 Task: Look for space in Nogales, Mexico from 2nd June, 2023 to 6th June, 2023 for 1 adult in price range Rs.10000 to Rs.13000. Place can be private room with 1  bedroom having 1 bed and 1 bathroom. Property type can be house, flat, guest house, hotel. Booking option can be shelf check-in. Required host language is English.
Action: Mouse moved to (502, 120)
Screenshot: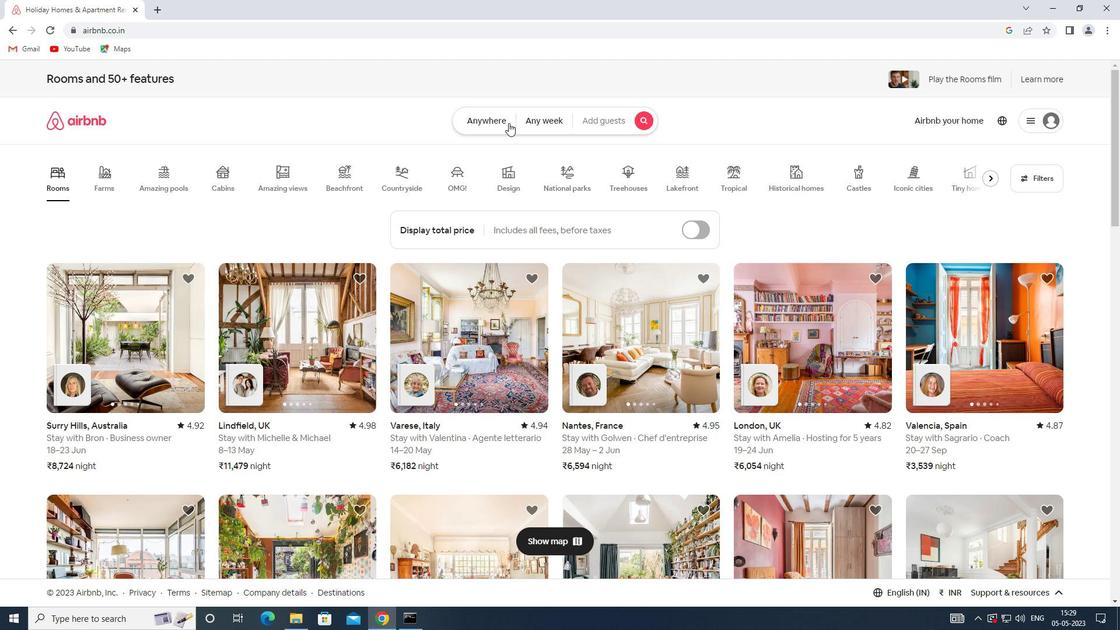 
Action: Mouse pressed left at (502, 120)
Screenshot: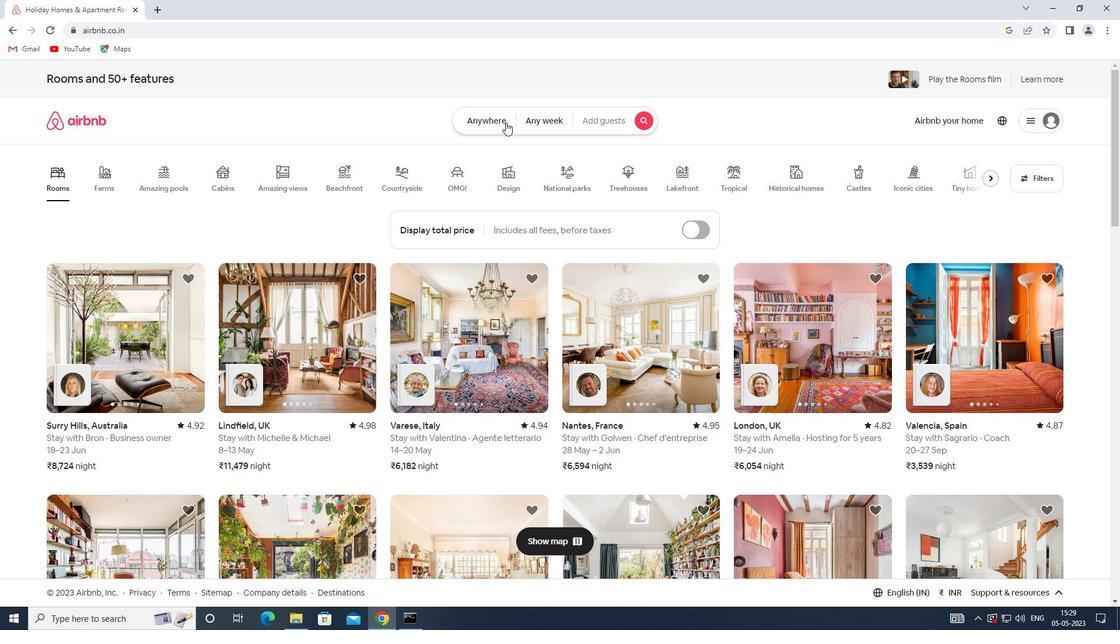 
Action: Mouse moved to (436, 161)
Screenshot: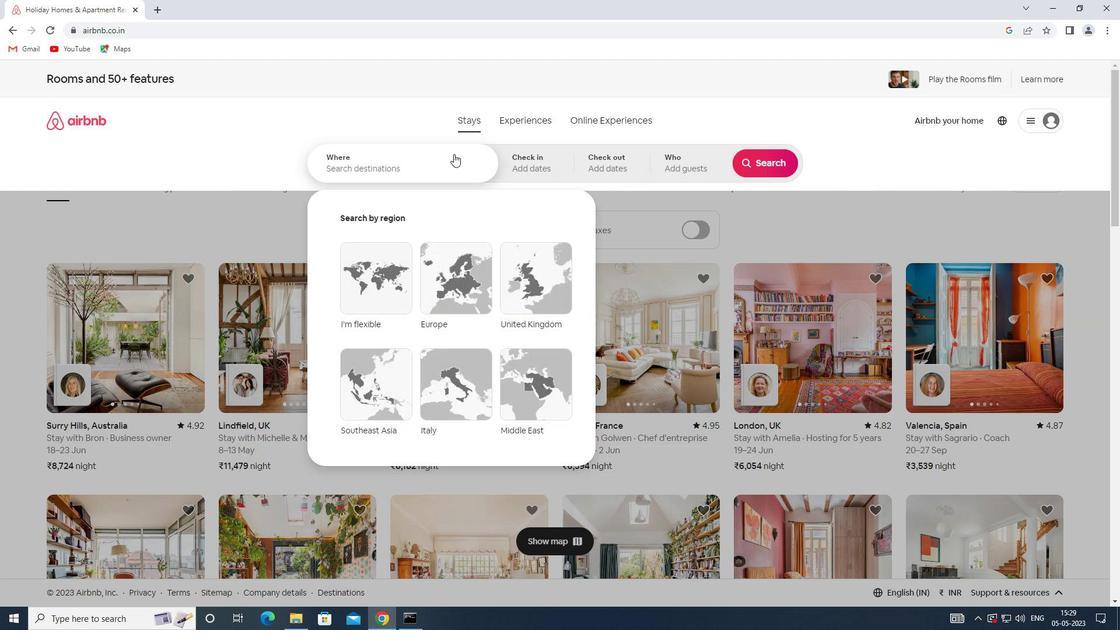 
Action: Mouse pressed left at (436, 161)
Screenshot: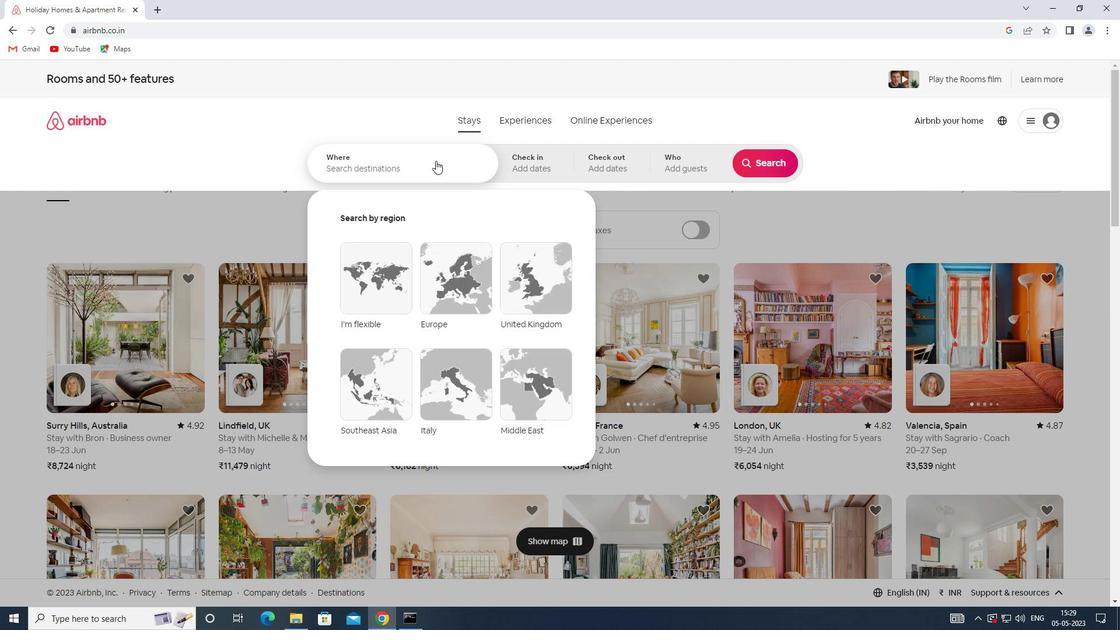 
Action: Key pressed <Key.shift>ctrl+NOGALES,<Key.shift>MEXICO
Screenshot: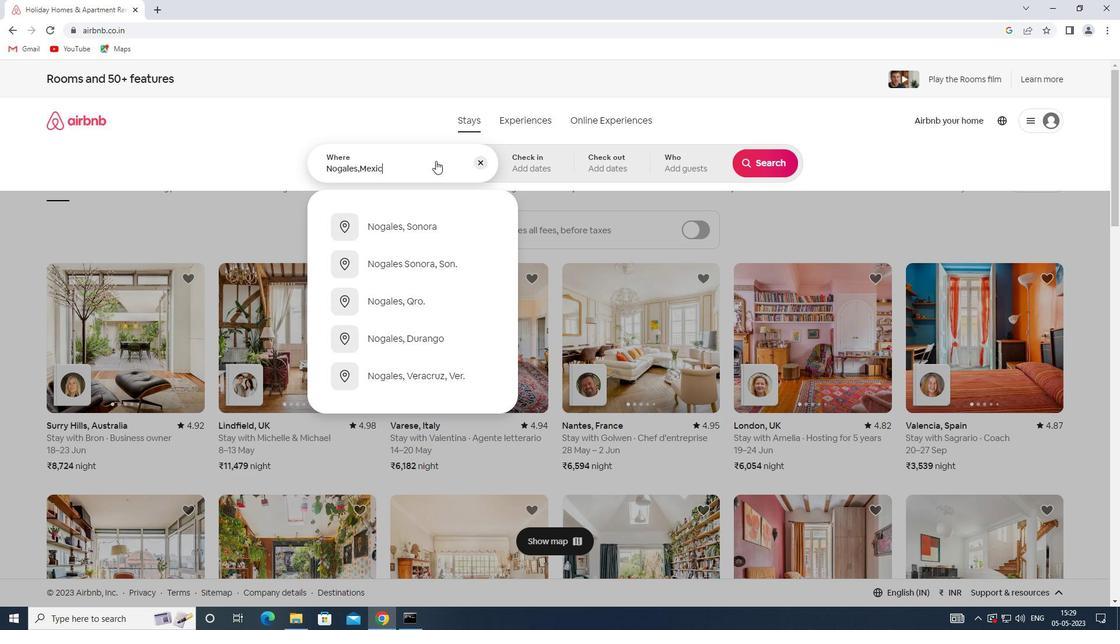 
Action: Mouse moved to (539, 166)
Screenshot: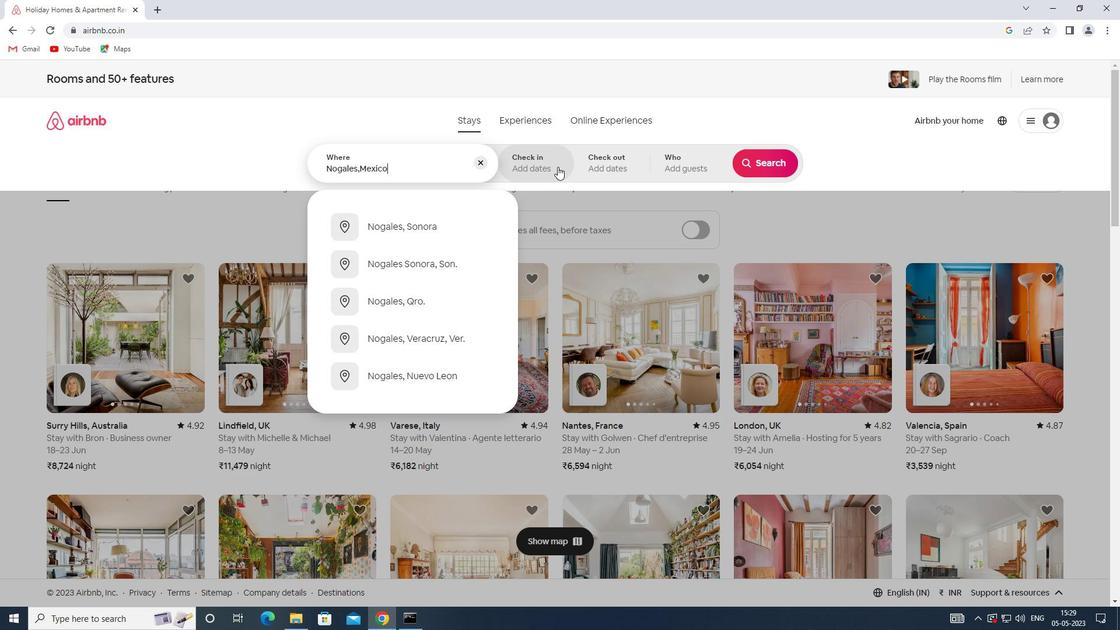 
Action: Mouse pressed left at (539, 166)
Screenshot: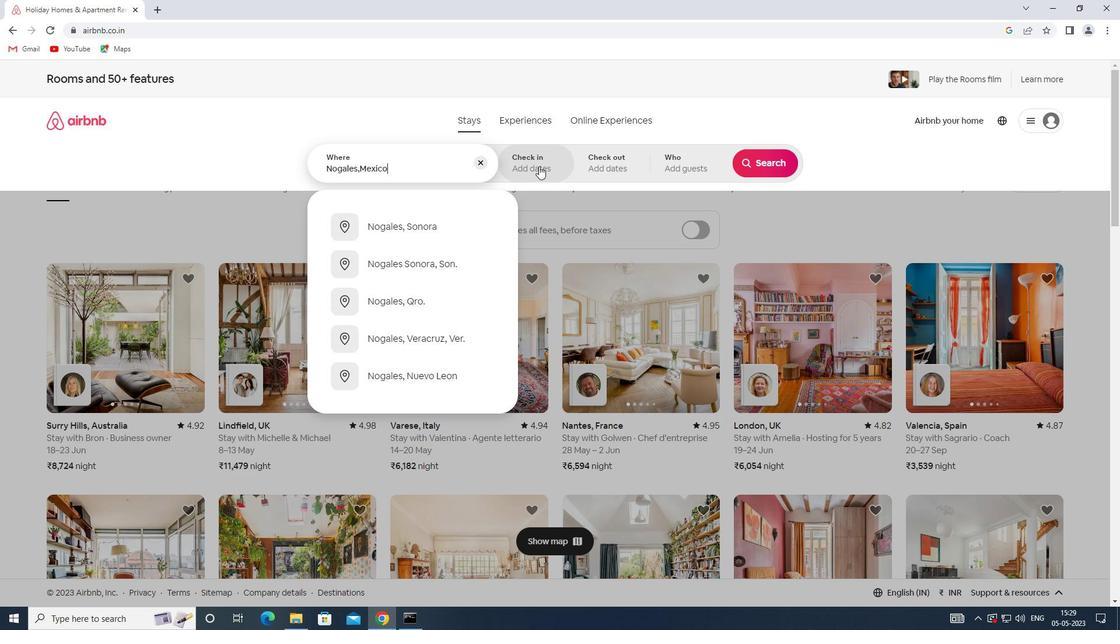
Action: Mouse moved to (727, 300)
Screenshot: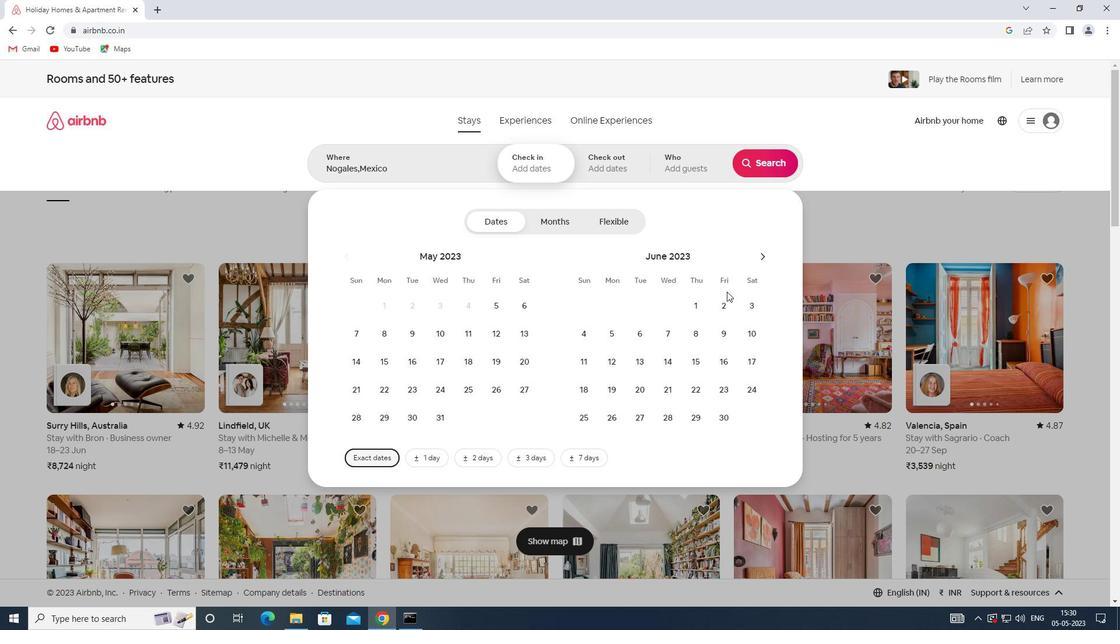 
Action: Mouse pressed left at (727, 300)
Screenshot: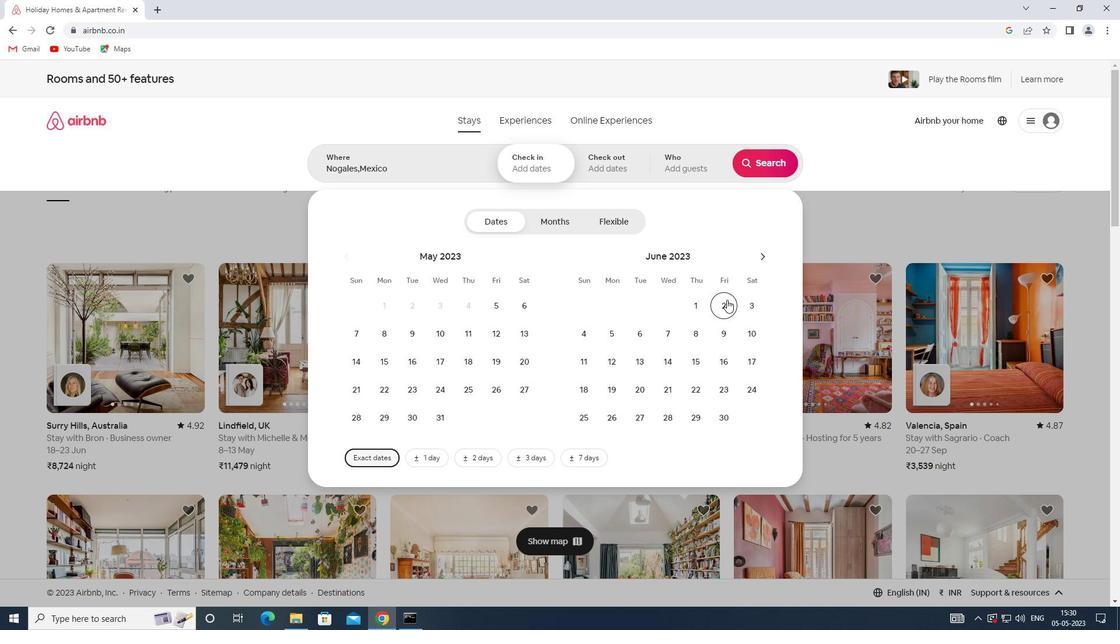 
Action: Mouse moved to (647, 326)
Screenshot: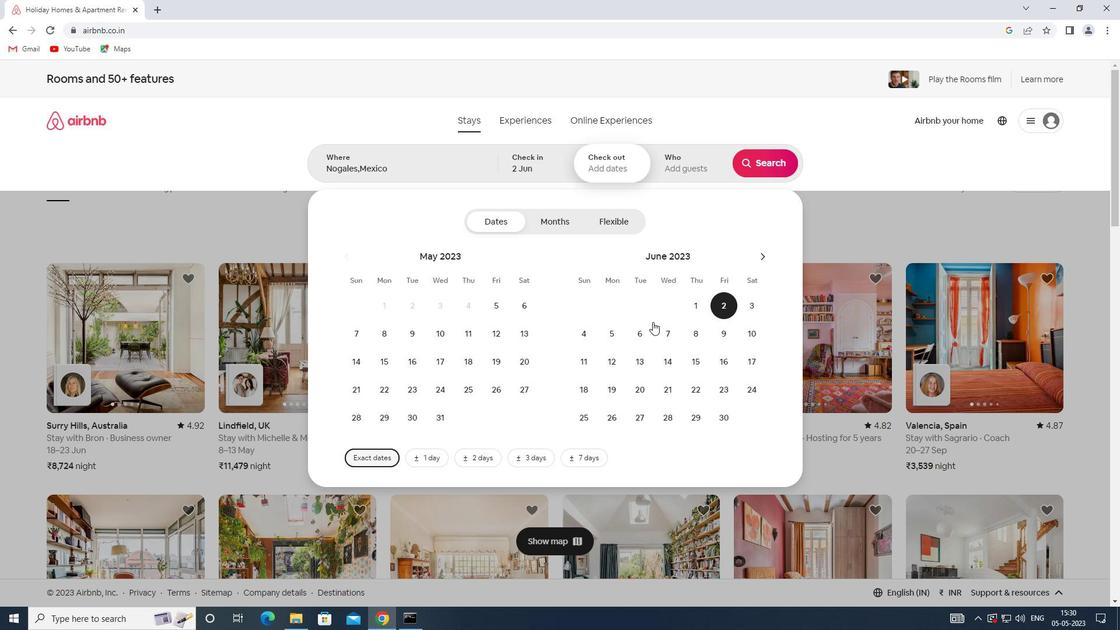 
Action: Mouse pressed left at (647, 326)
Screenshot: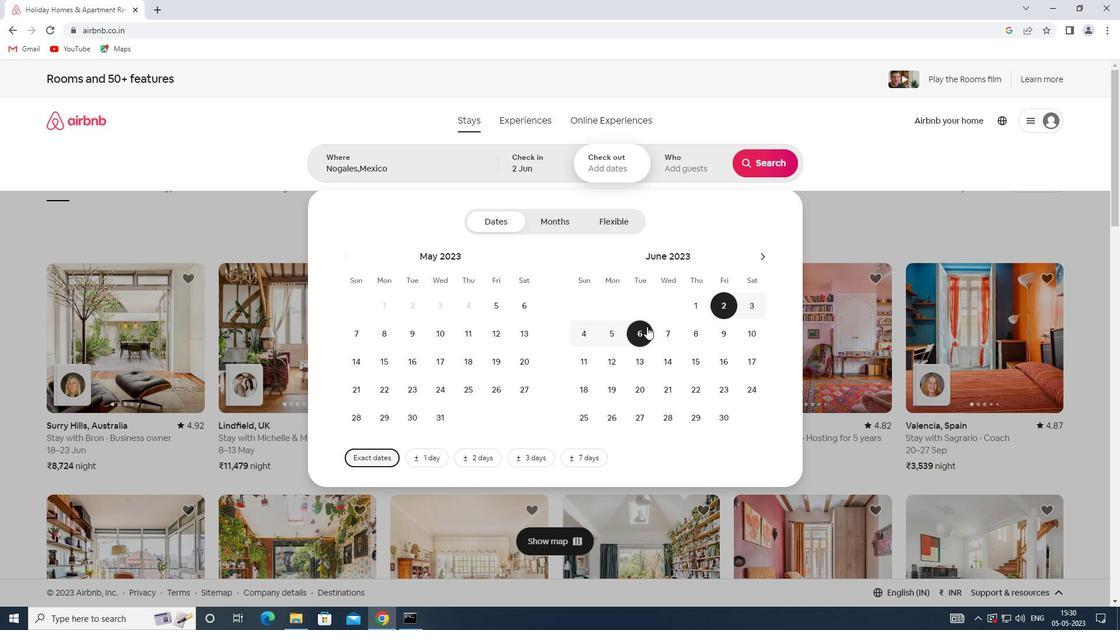 
Action: Mouse moved to (677, 166)
Screenshot: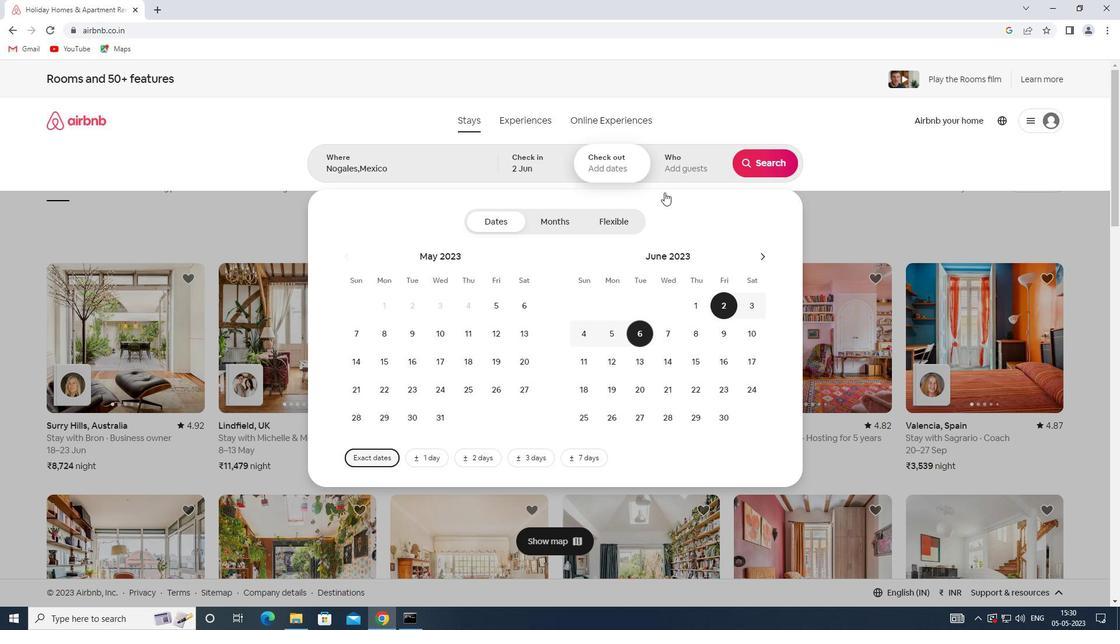 
Action: Mouse pressed left at (677, 166)
Screenshot: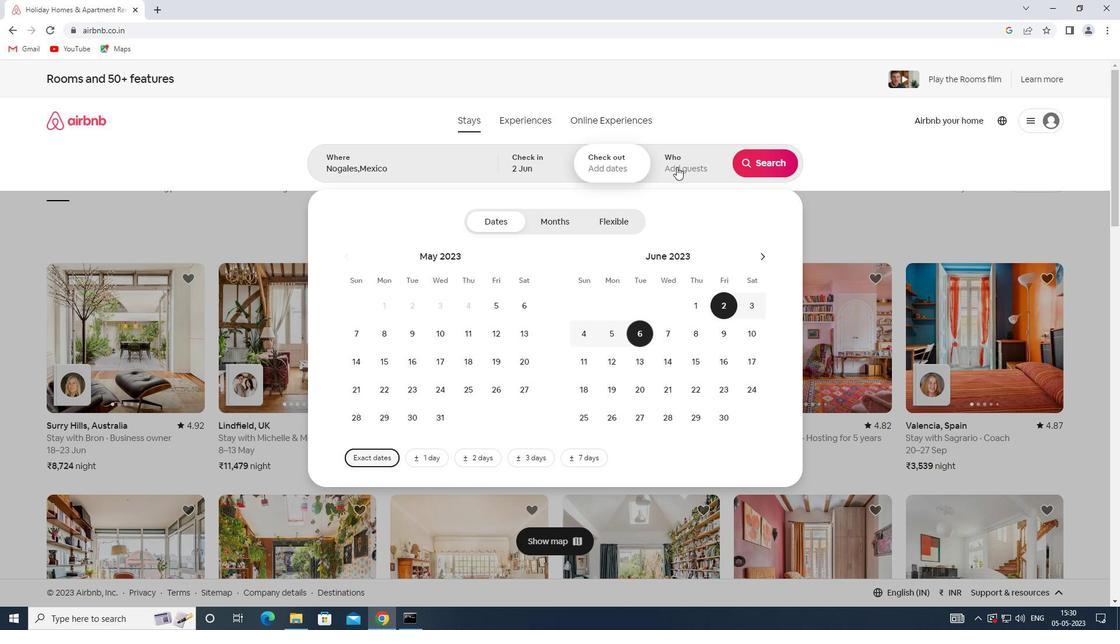 
Action: Mouse moved to (771, 223)
Screenshot: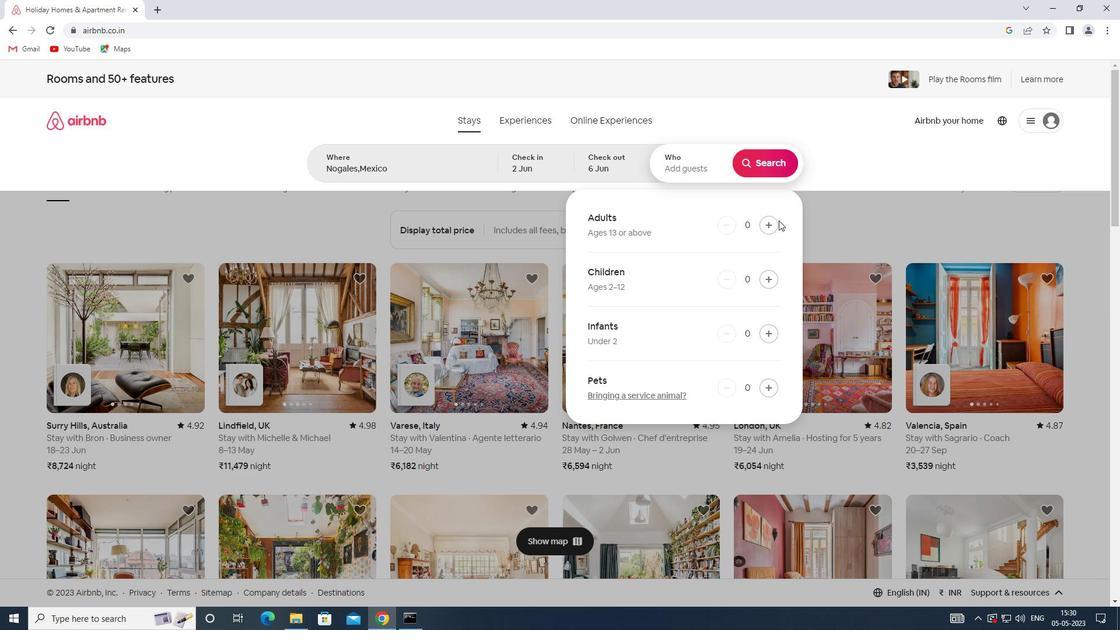 
Action: Mouse pressed left at (771, 223)
Screenshot: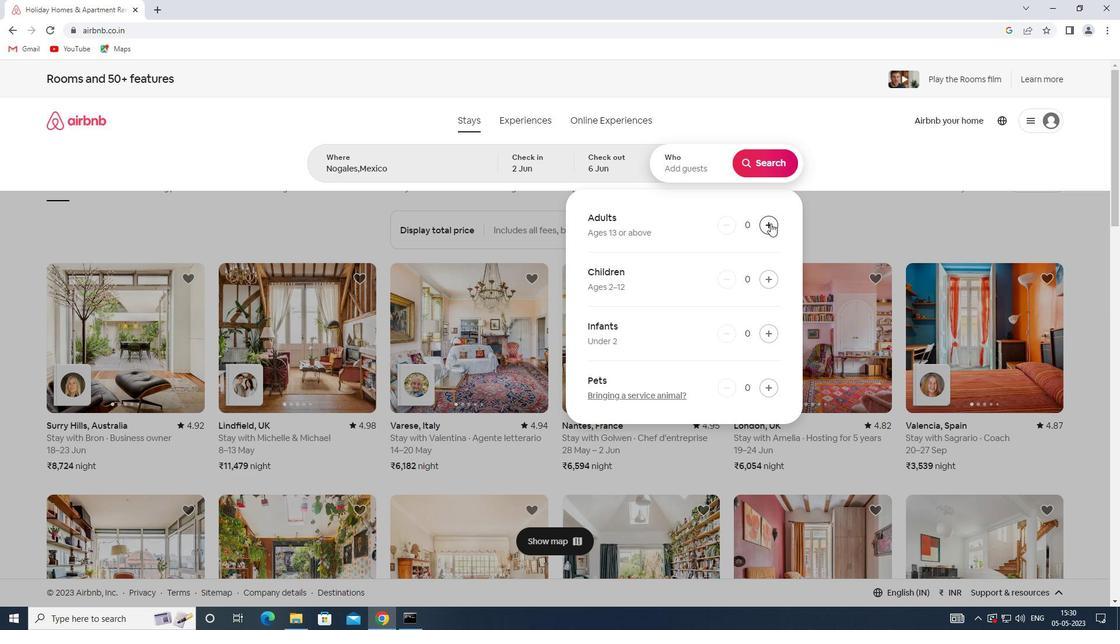
Action: Mouse moved to (765, 159)
Screenshot: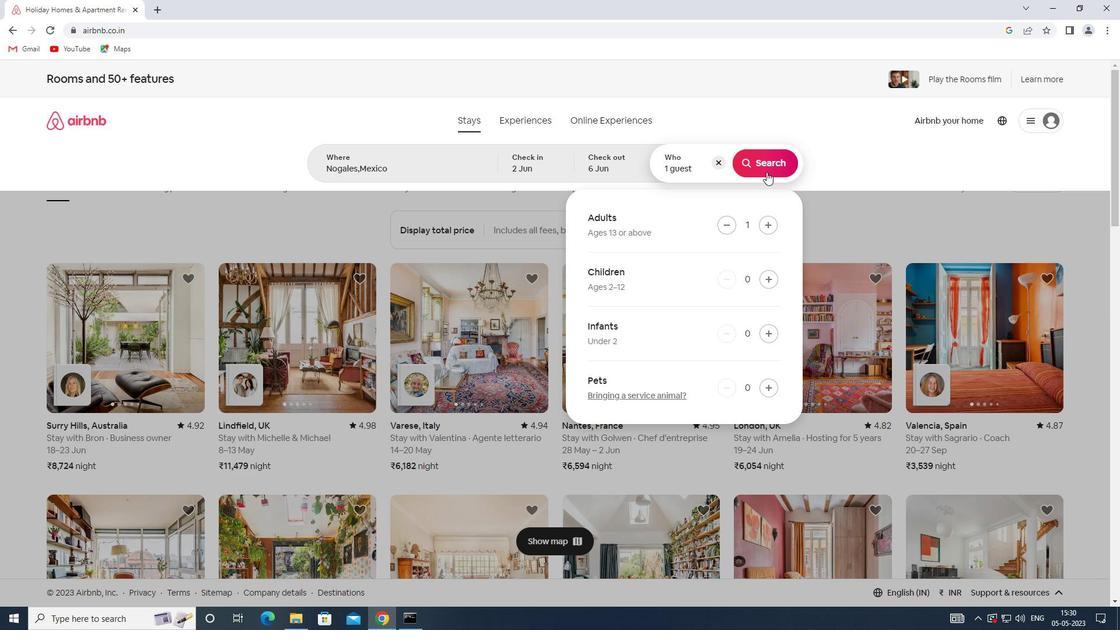 
Action: Mouse pressed left at (765, 159)
Screenshot: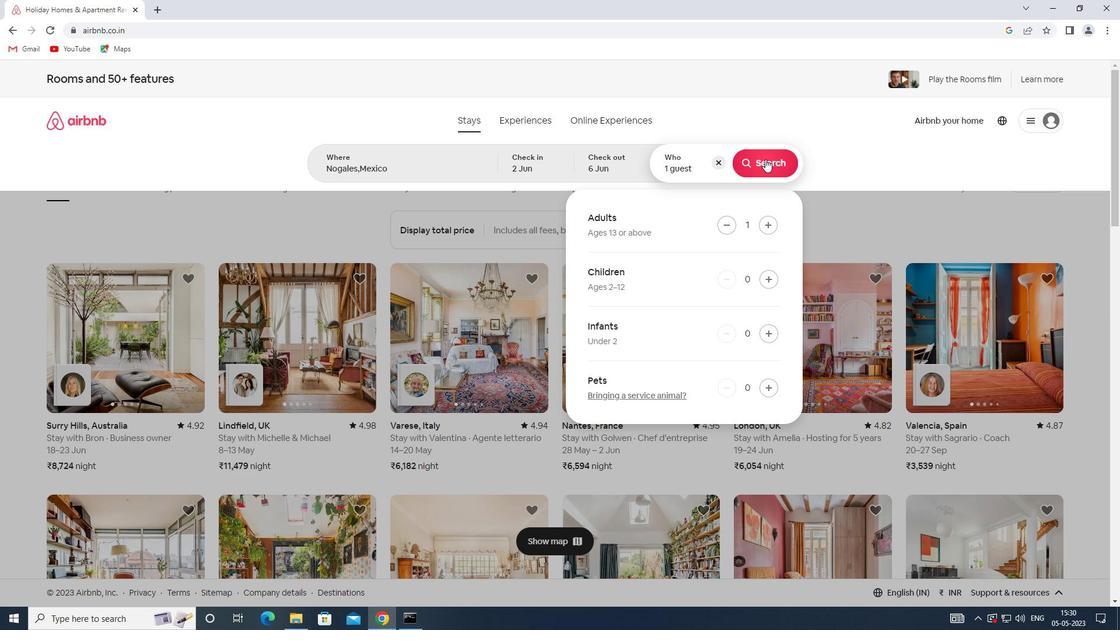 
Action: Mouse moved to (1069, 130)
Screenshot: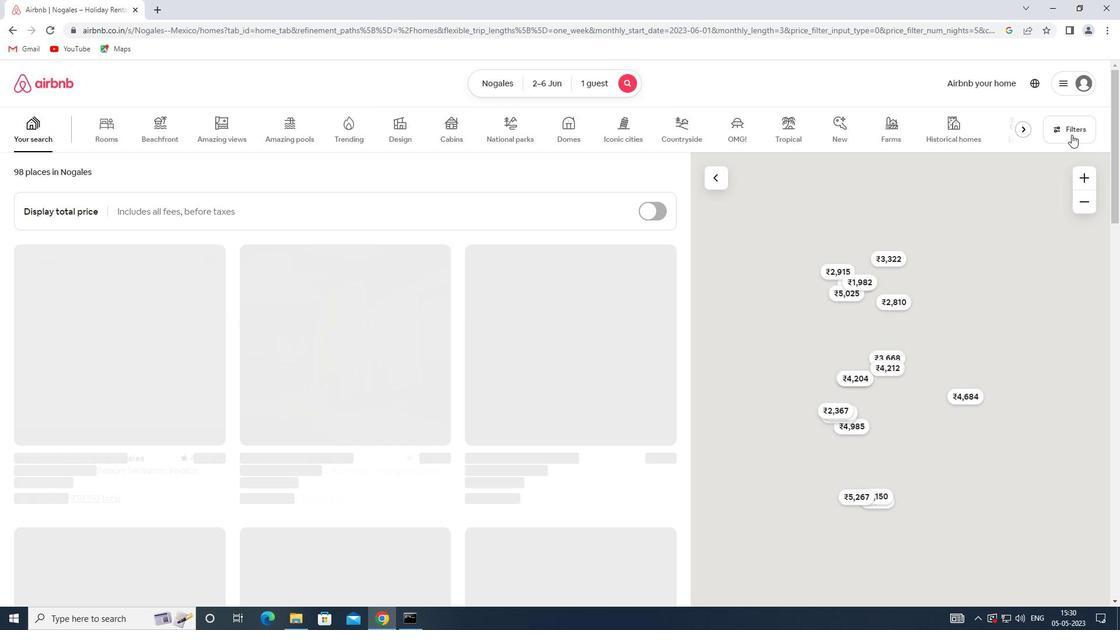 
Action: Mouse pressed left at (1069, 130)
Screenshot: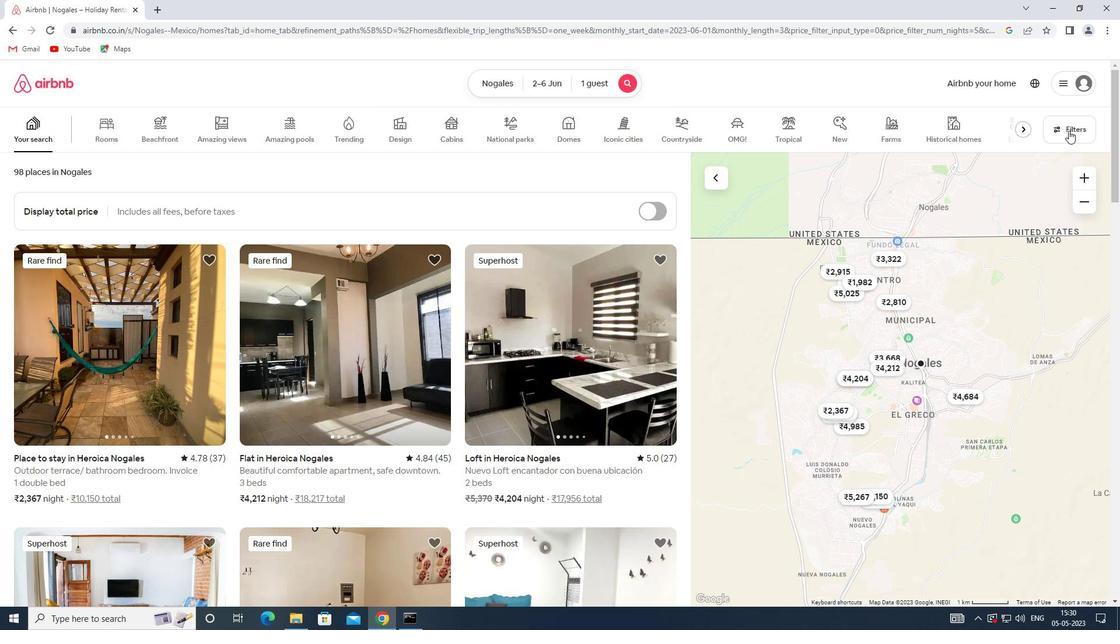 
Action: Mouse moved to (410, 420)
Screenshot: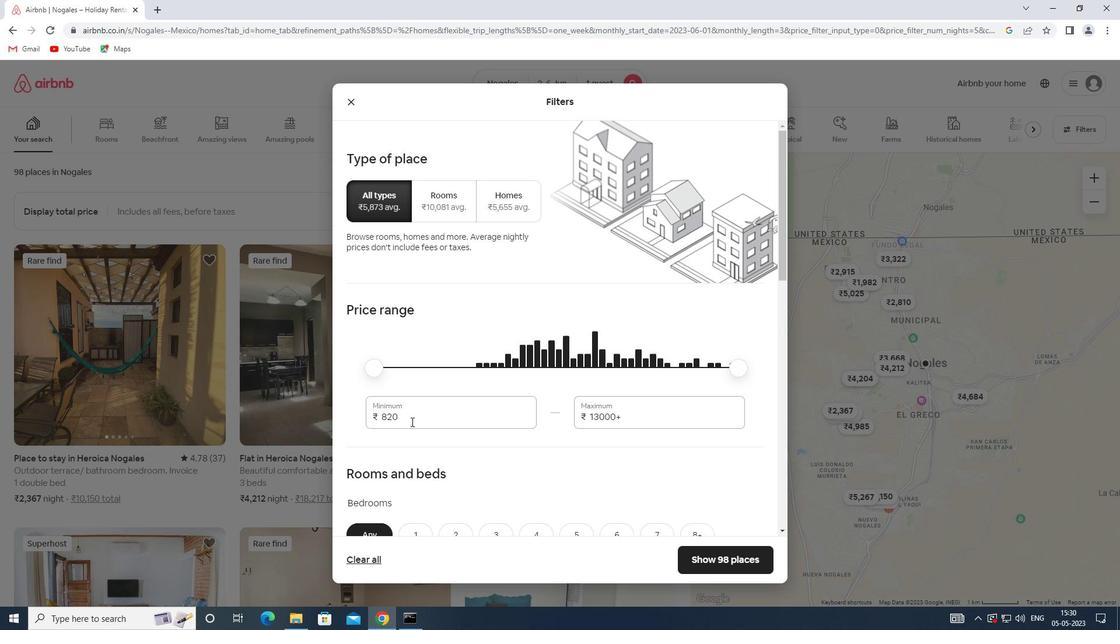 
Action: Mouse pressed left at (410, 420)
Screenshot: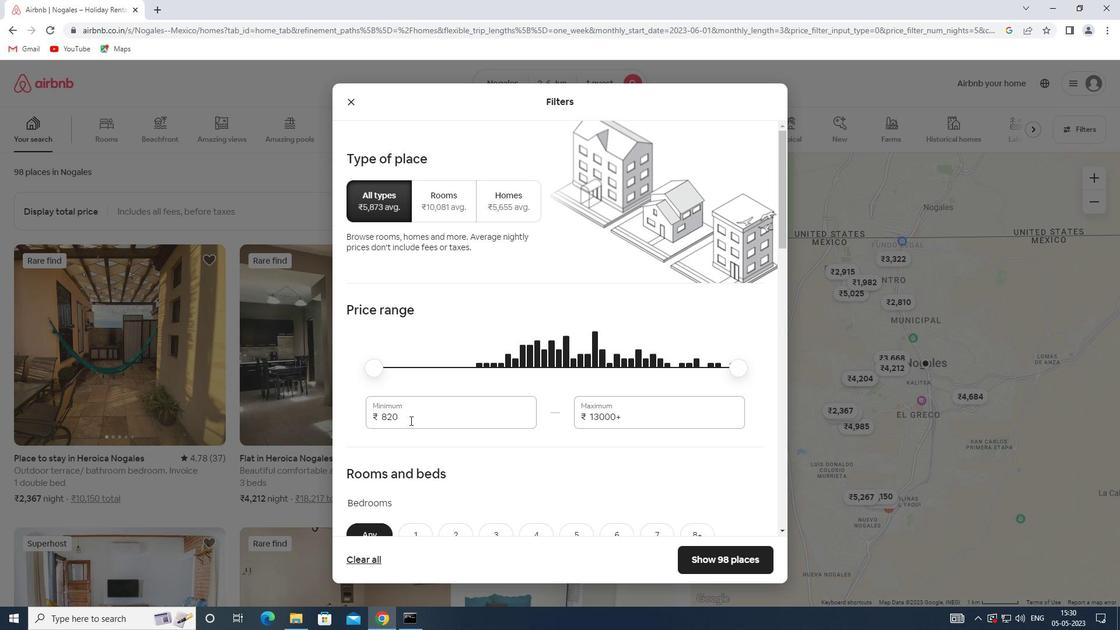 
Action: Mouse moved to (347, 418)
Screenshot: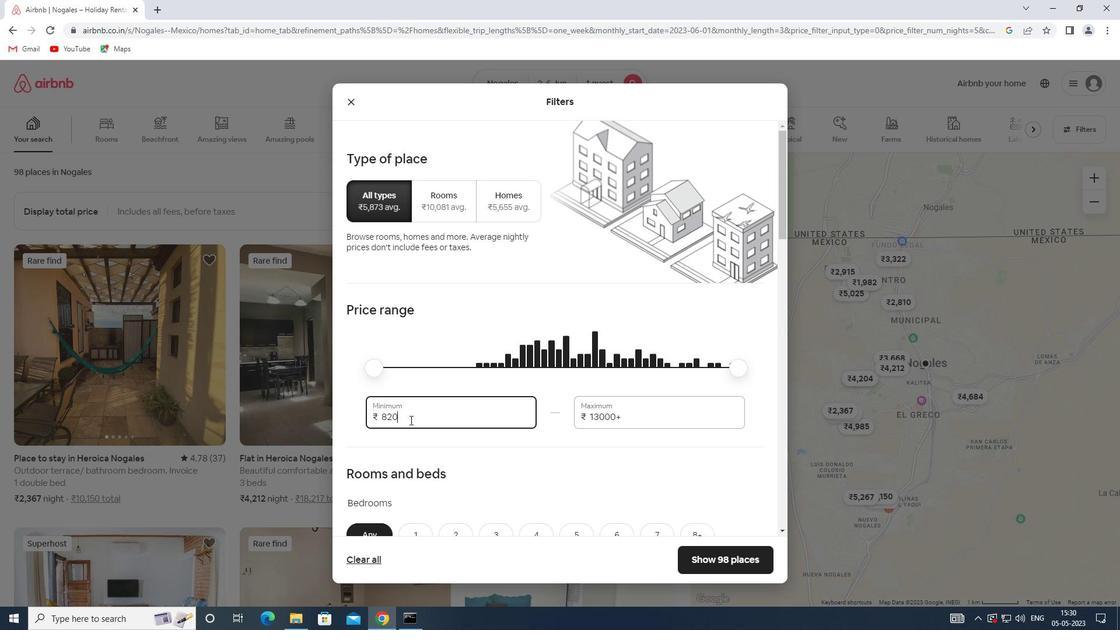 
Action: Key pressed 10000
Screenshot: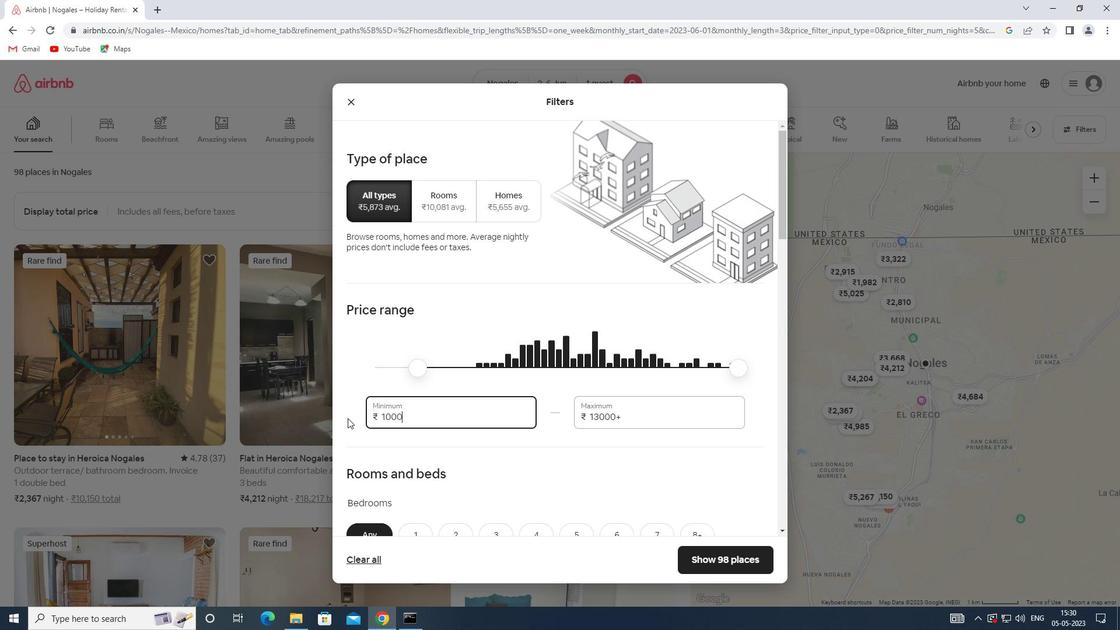 
Action: Mouse moved to (632, 419)
Screenshot: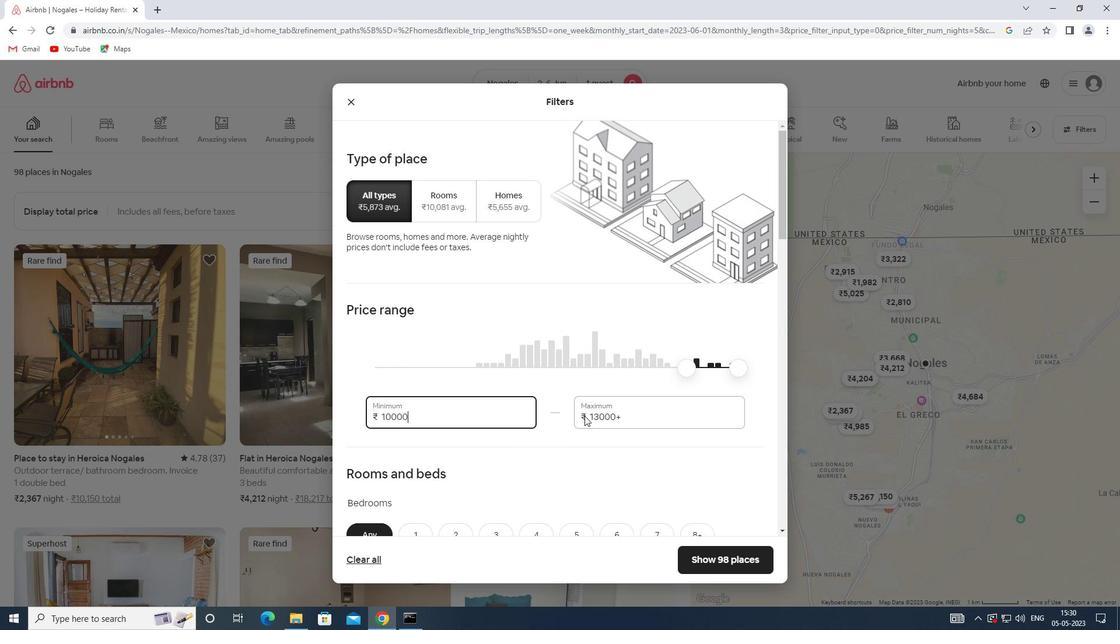 
Action: Mouse pressed left at (632, 419)
Screenshot: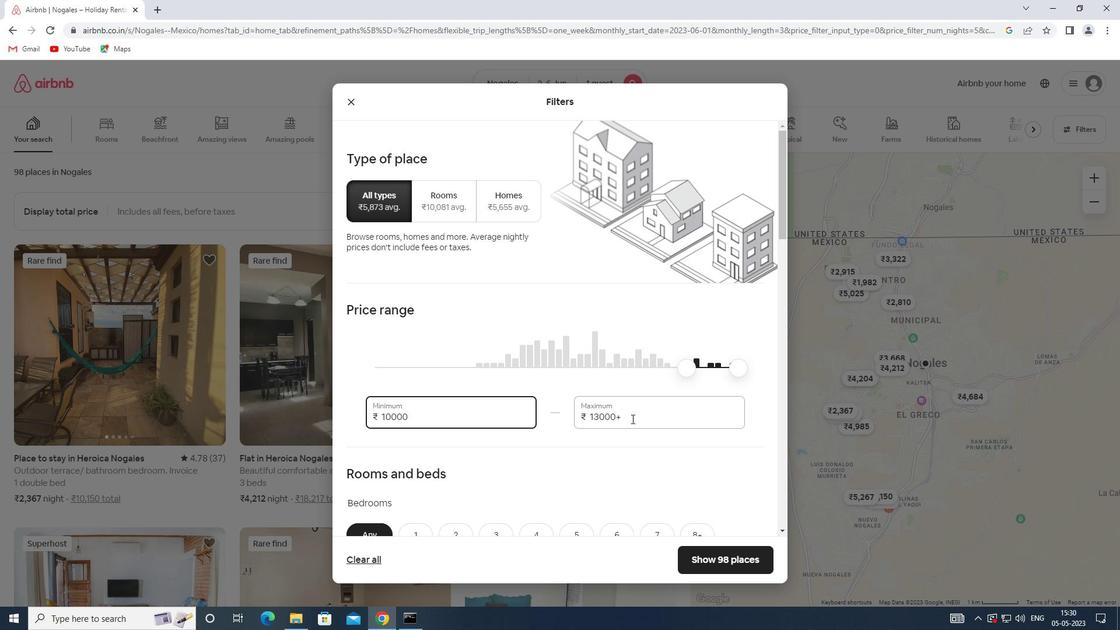 
Action: Mouse moved to (578, 419)
Screenshot: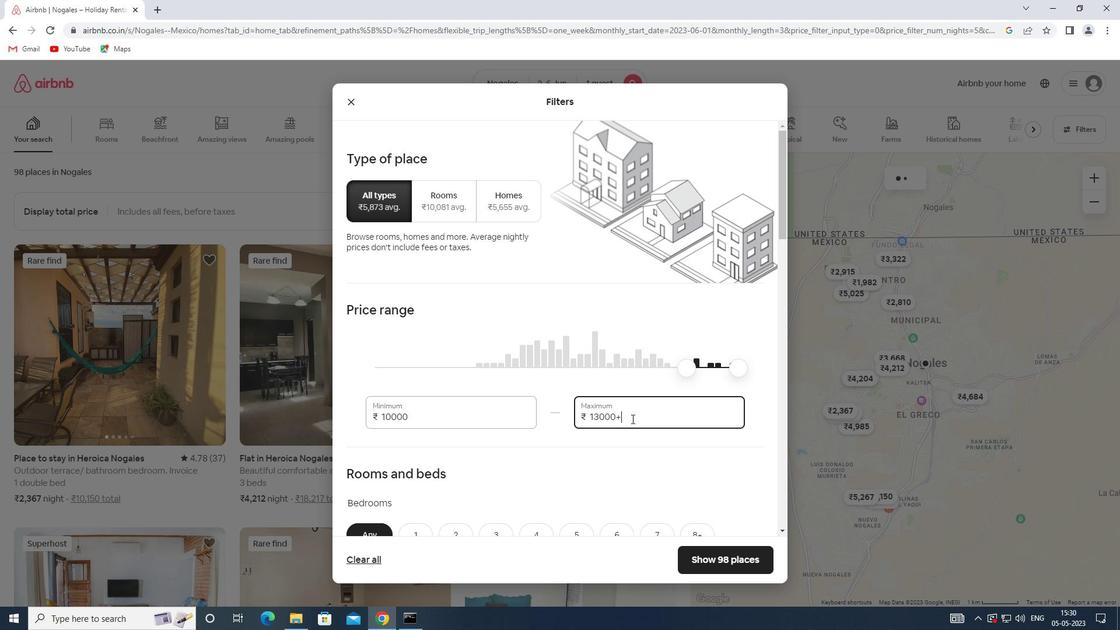 
Action: Key pressed 13000
Screenshot: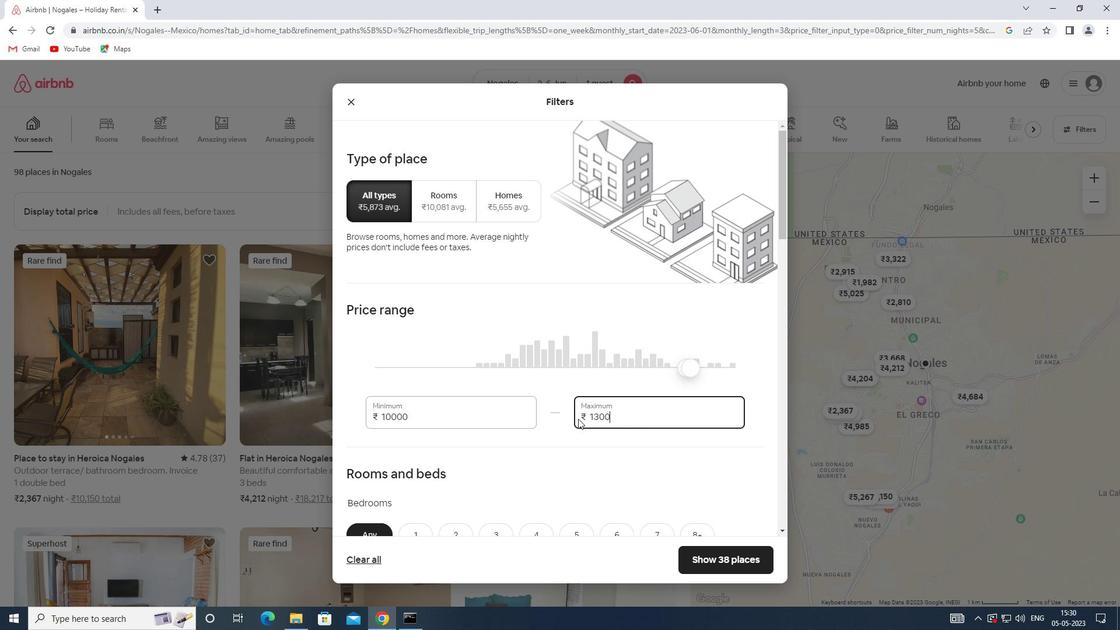 
Action: Mouse moved to (497, 410)
Screenshot: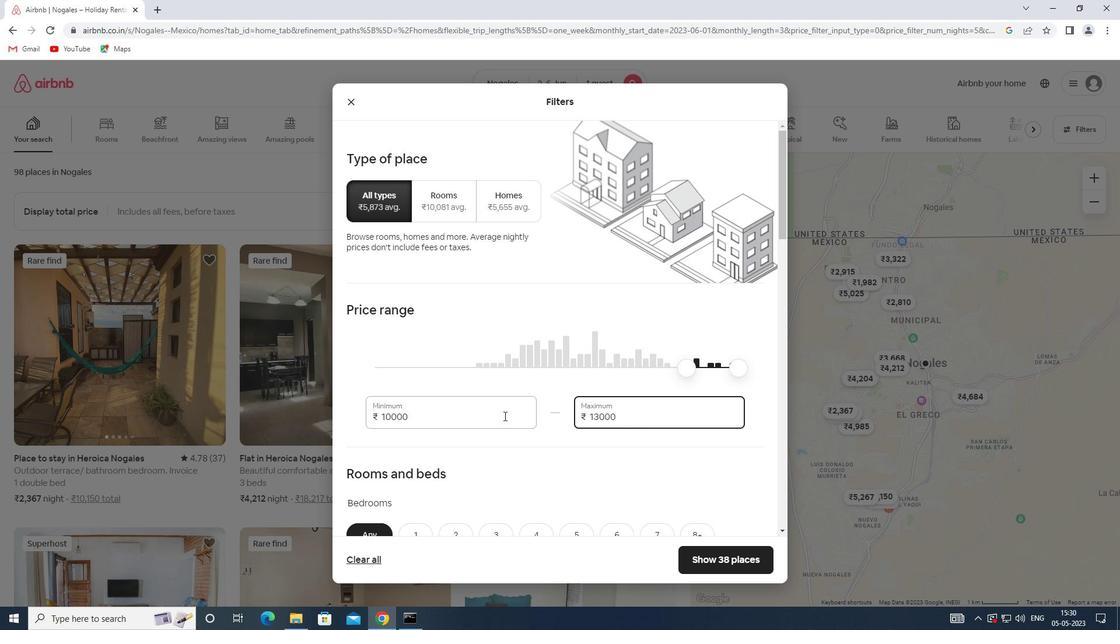 
Action: Mouse scrolled (497, 409) with delta (0, 0)
Screenshot: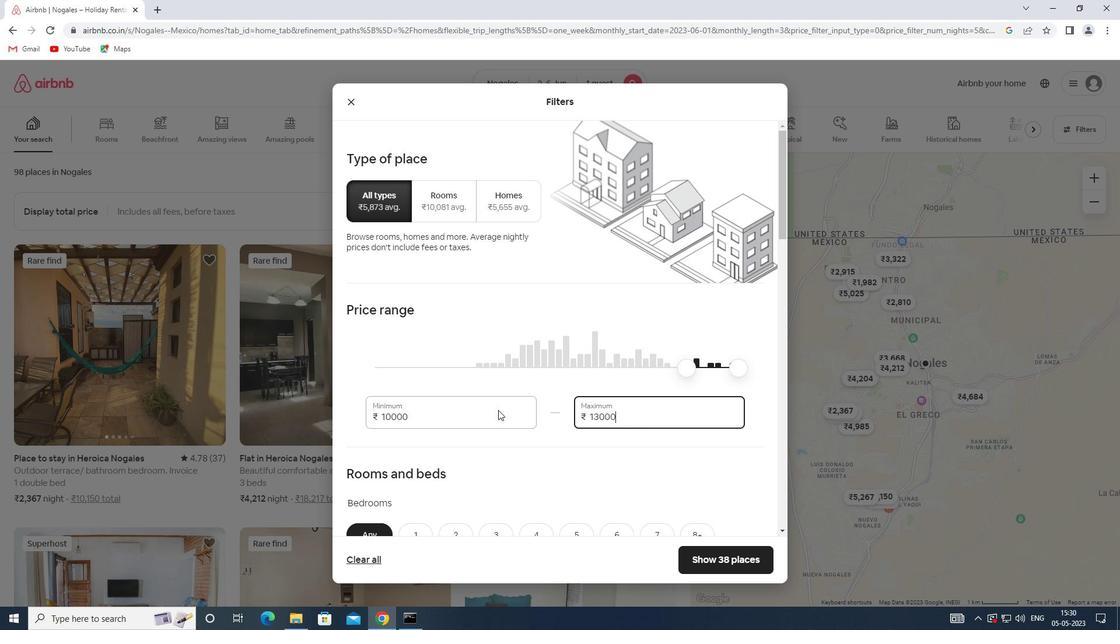 
Action: Mouse scrolled (497, 409) with delta (0, 0)
Screenshot: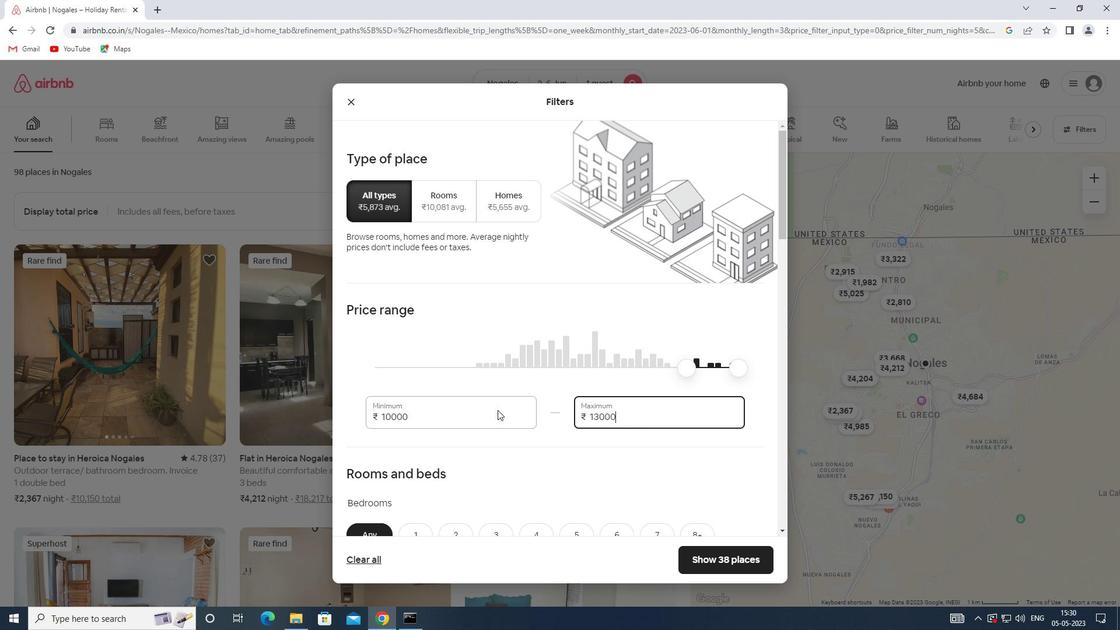 
Action: Mouse scrolled (497, 409) with delta (0, 0)
Screenshot: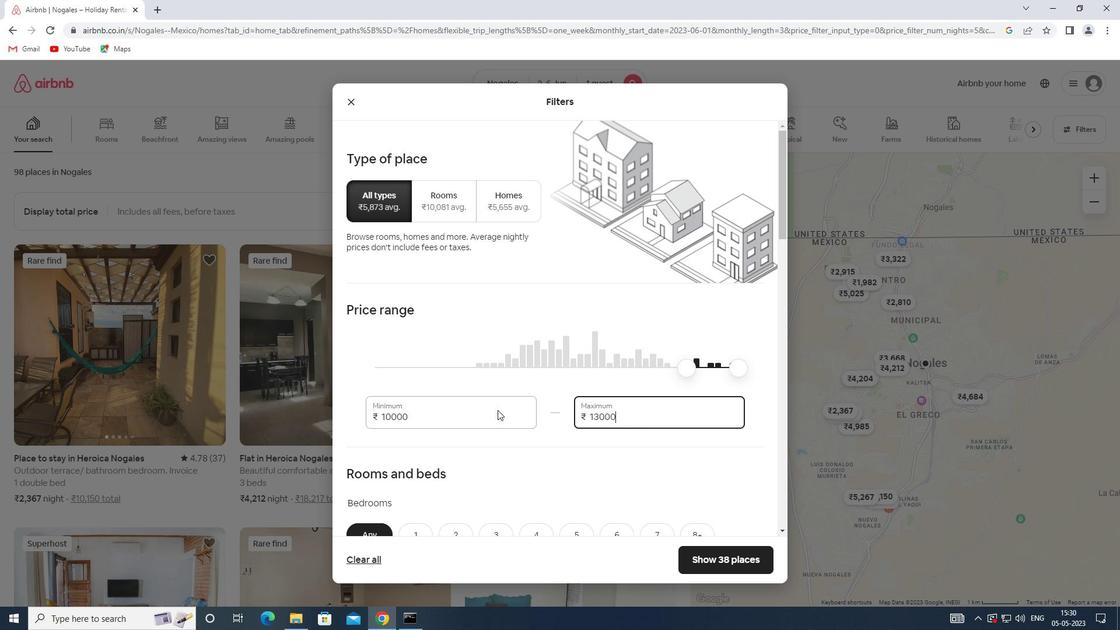 
Action: Mouse moved to (423, 360)
Screenshot: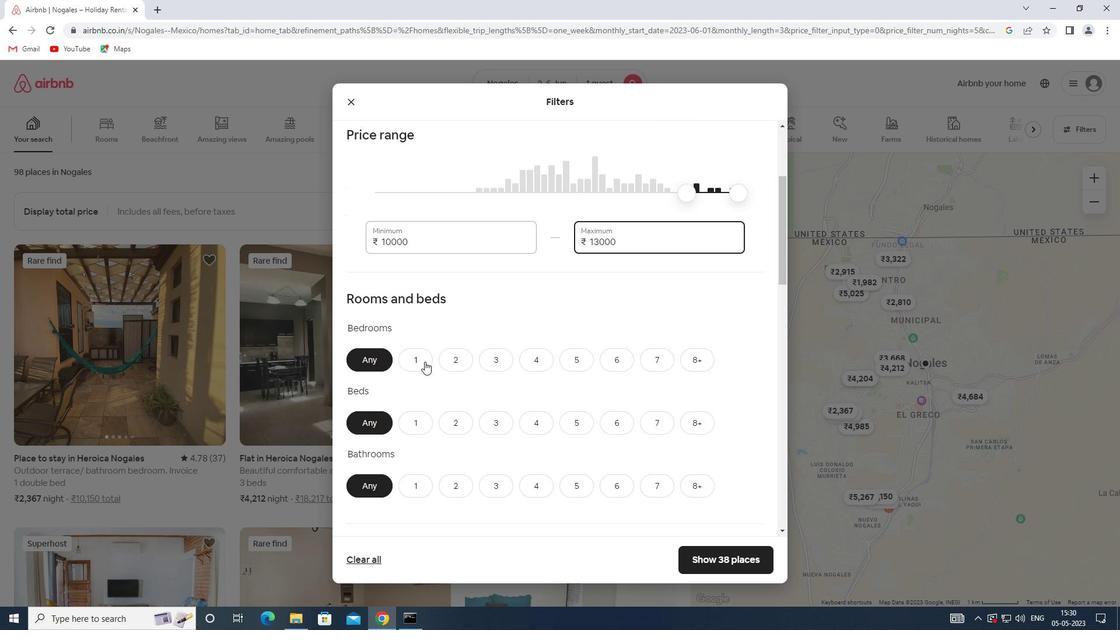 
Action: Mouse pressed left at (423, 360)
Screenshot: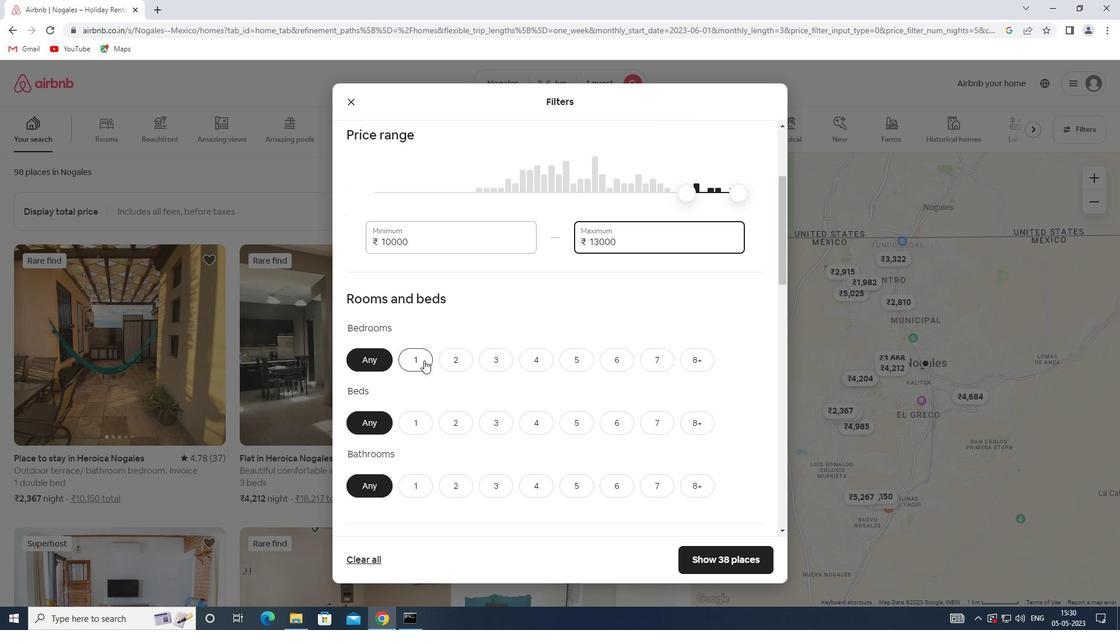 
Action: Mouse moved to (417, 421)
Screenshot: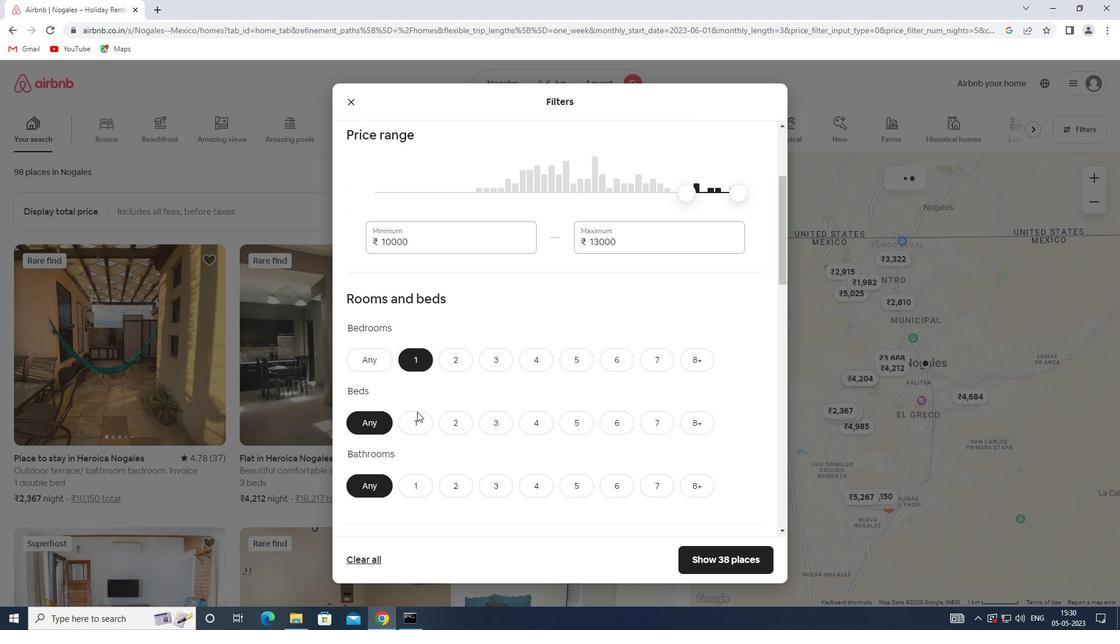 
Action: Mouse pressed left at (417, 421)
Screenshot: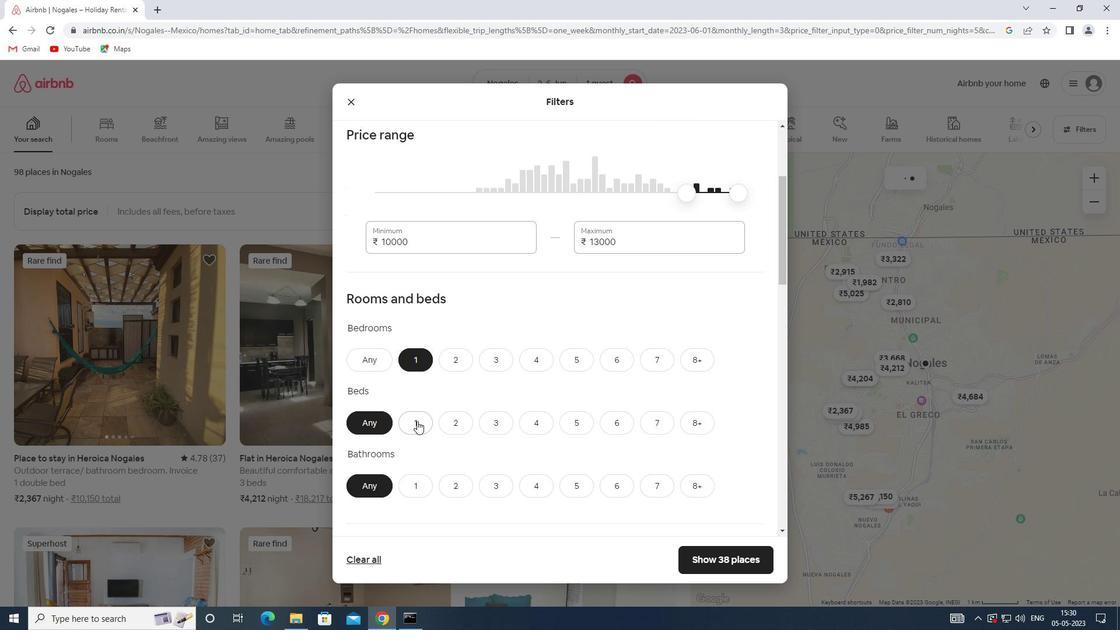 
Action: Mouse moved to (410, 485)
Screenshot: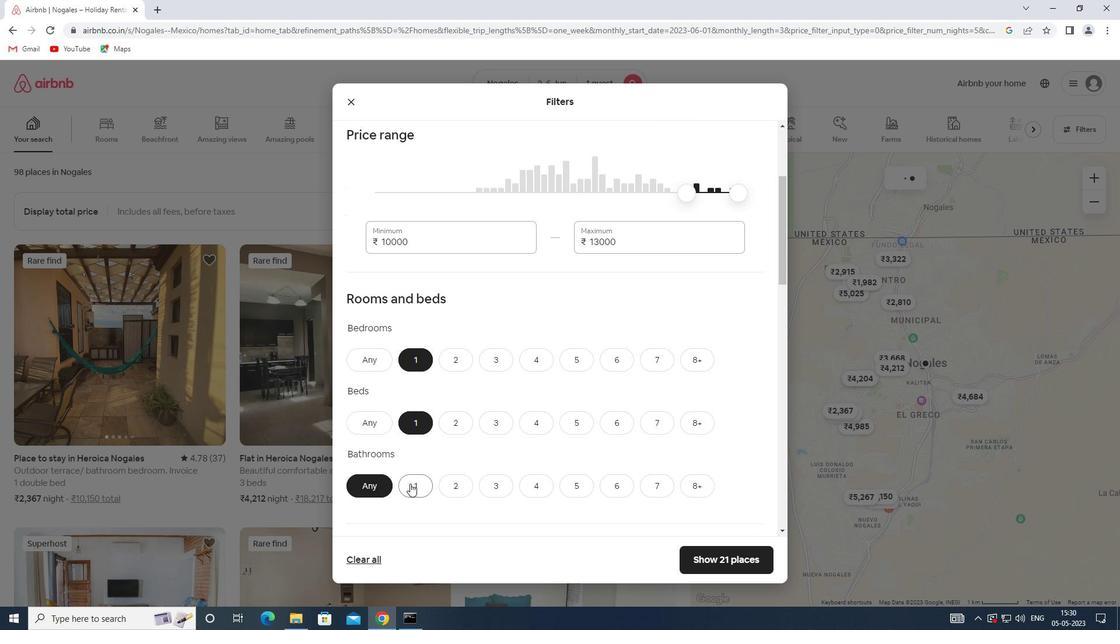 
Action: Mouse pressed left at (410, 485)
Screenshot: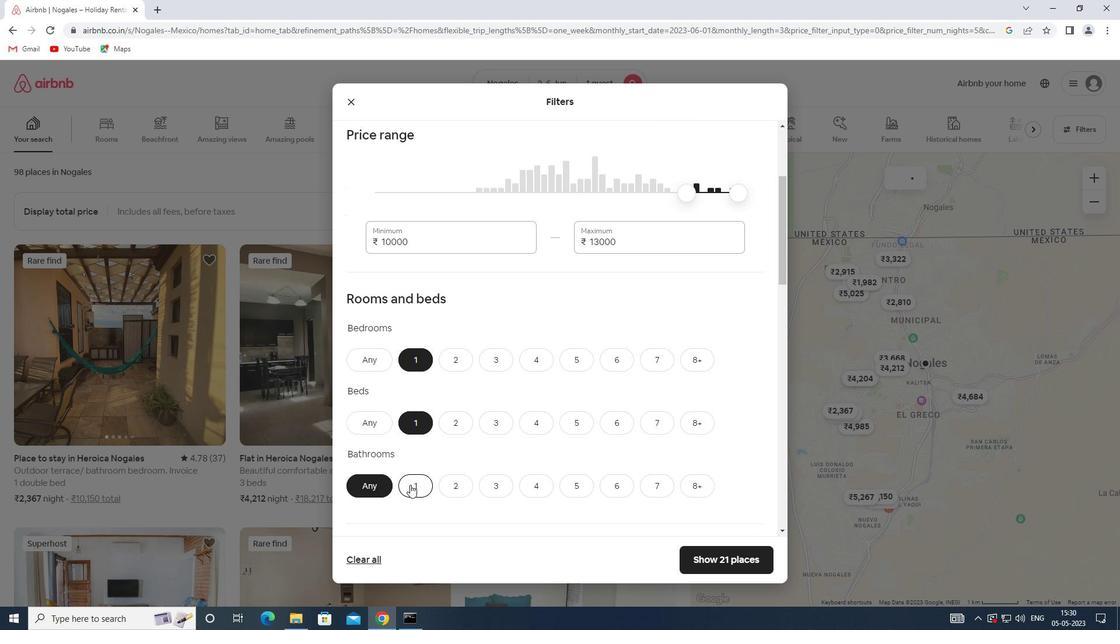 
Action: Mouse moved to (517, 392)
Screenshot: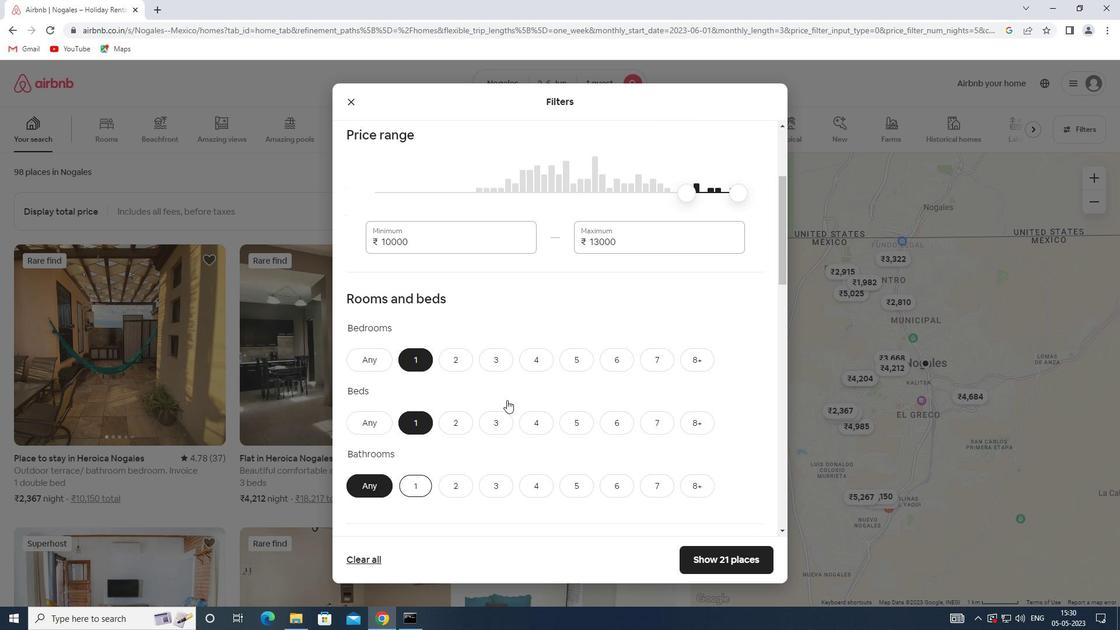 
Action: Mouse scrolled (517, 391) with delta (0, 0)
Screenshot: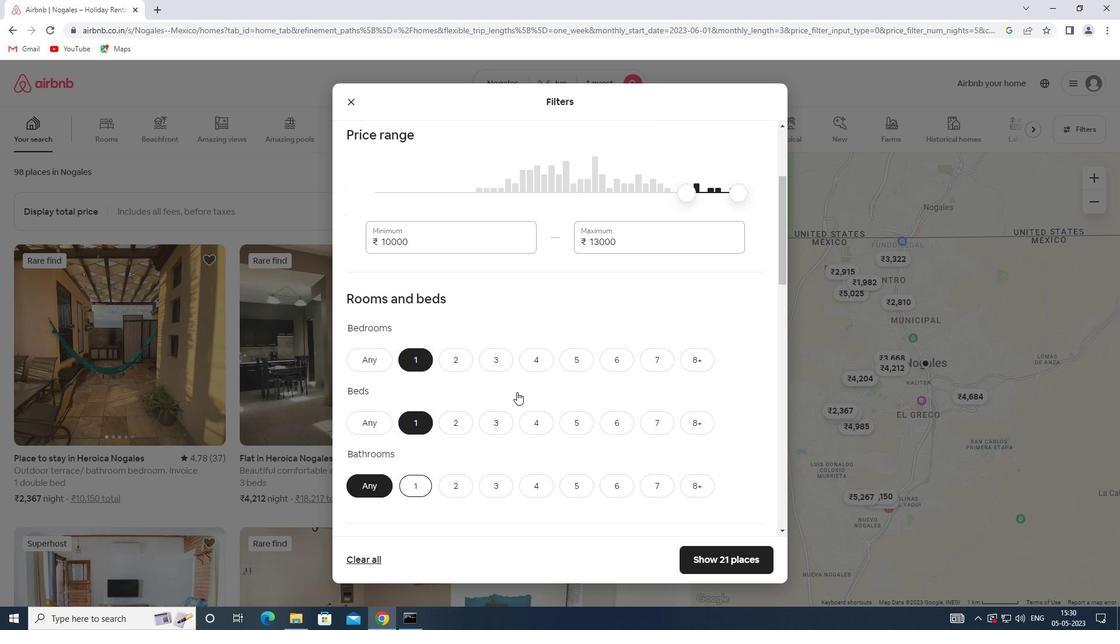 
Action: Mouse scrolled (517, 391) with delta (0, 0)
Screenshot: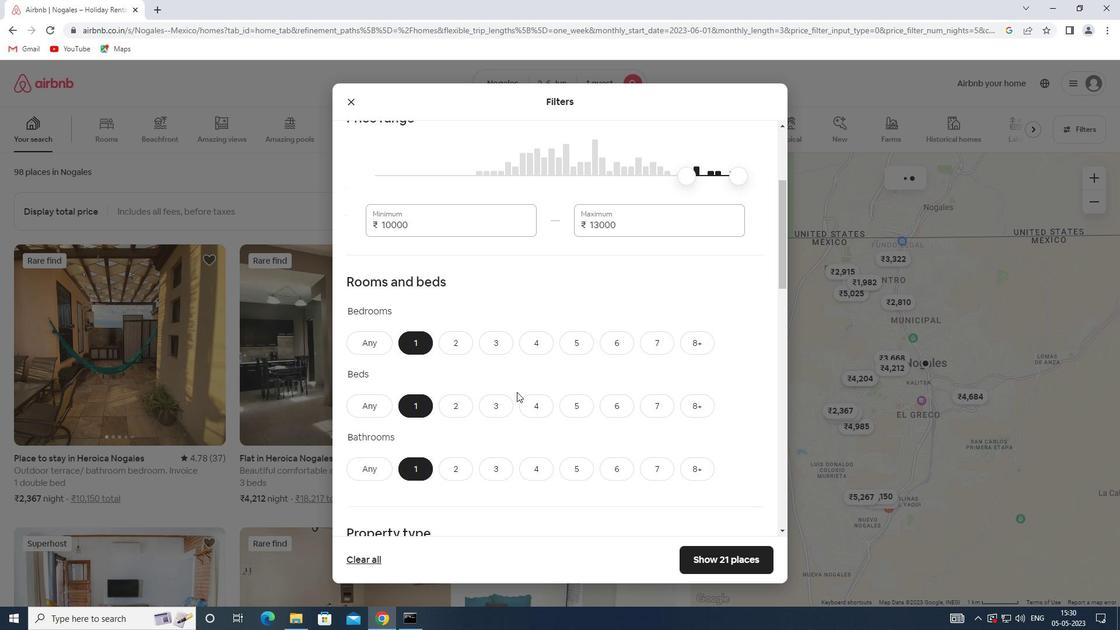 
Action: Mouse scrolled (517, 391) with delta (0, 0)
Screenshot: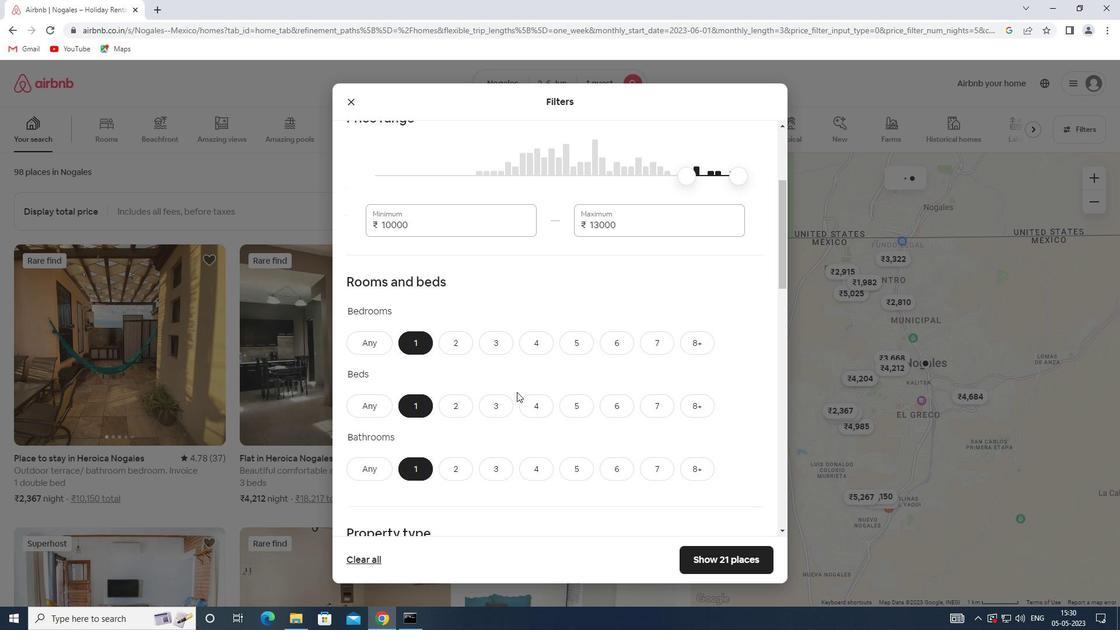 
Action: Mouse scrolled (517, 391) with delta (0, 0)
Screenshot: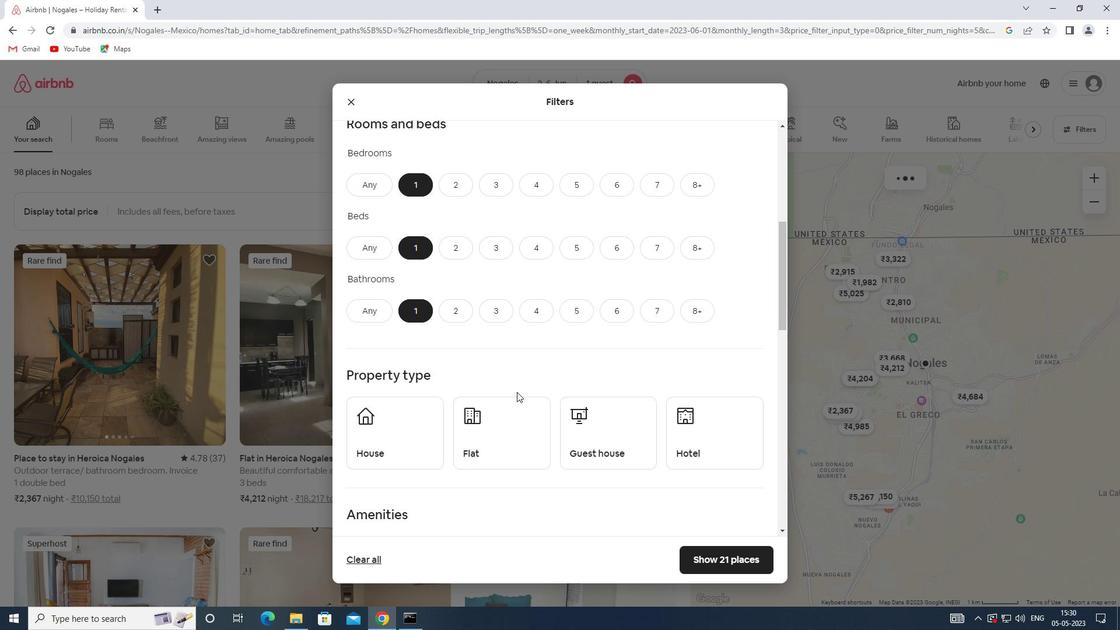 
Action: Mouse moved to (425, 389)
Screenshot: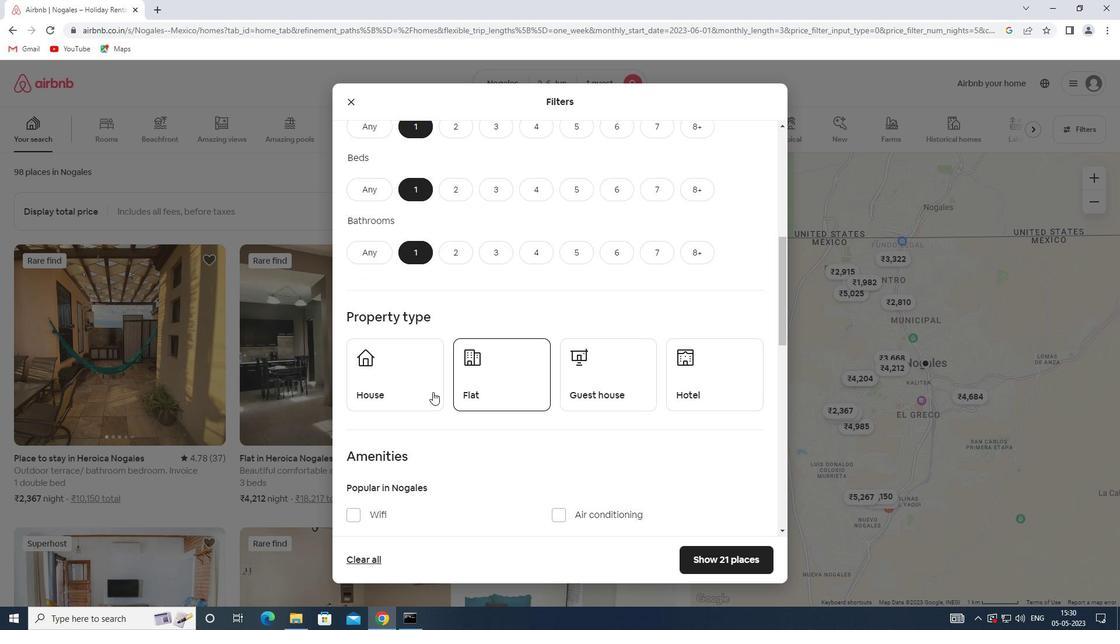 
Action: Mouse pressed left at (425, 389)
Screenshot: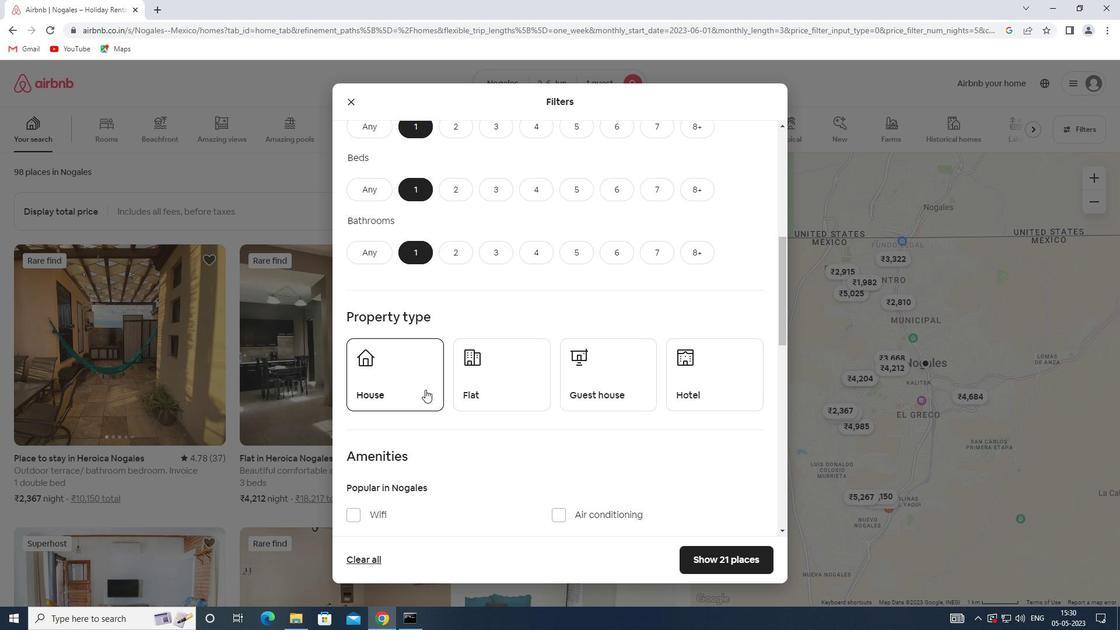 
Action: Mouse moved to (491, 386)
Screenshot: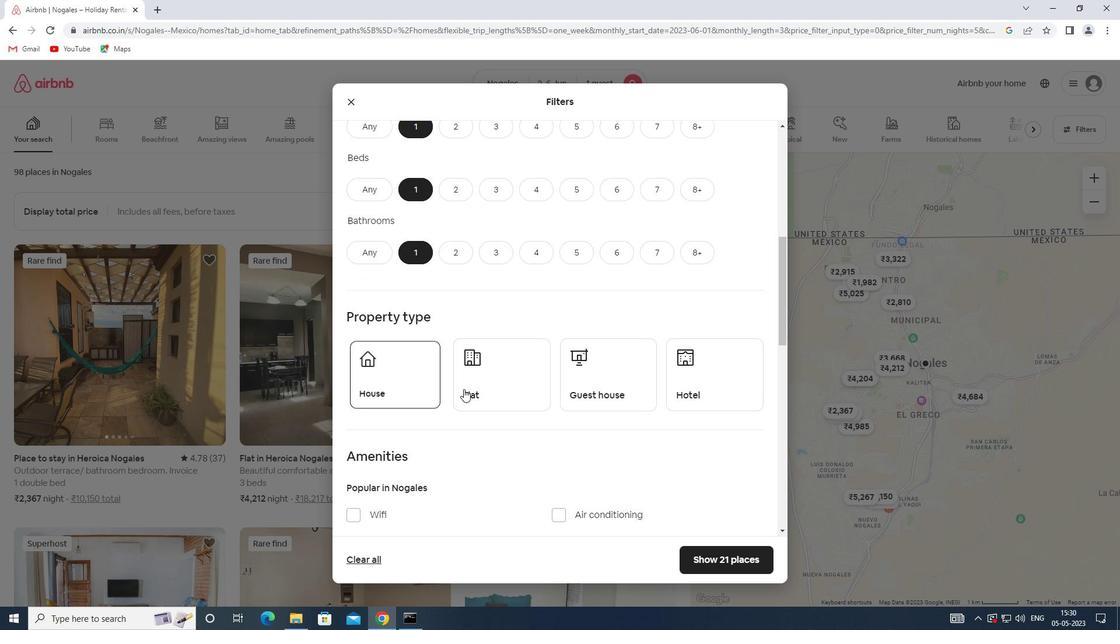 
Action: Mouse pressed left at (491, 386)
Screenshot: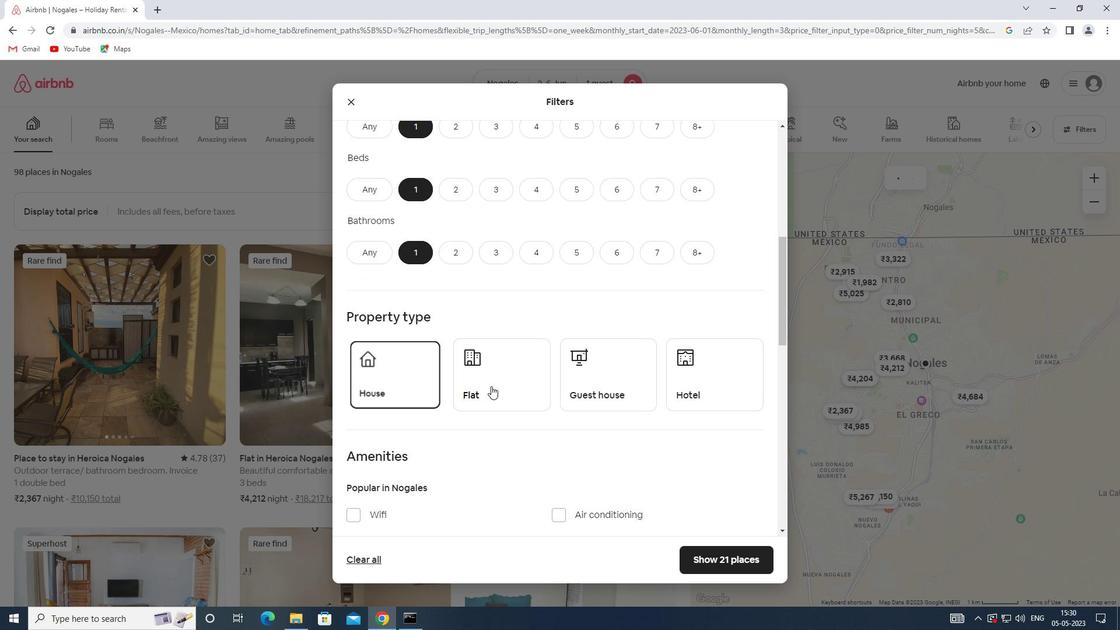 
Action: Mouse moved to (583, 385)
Screenshot: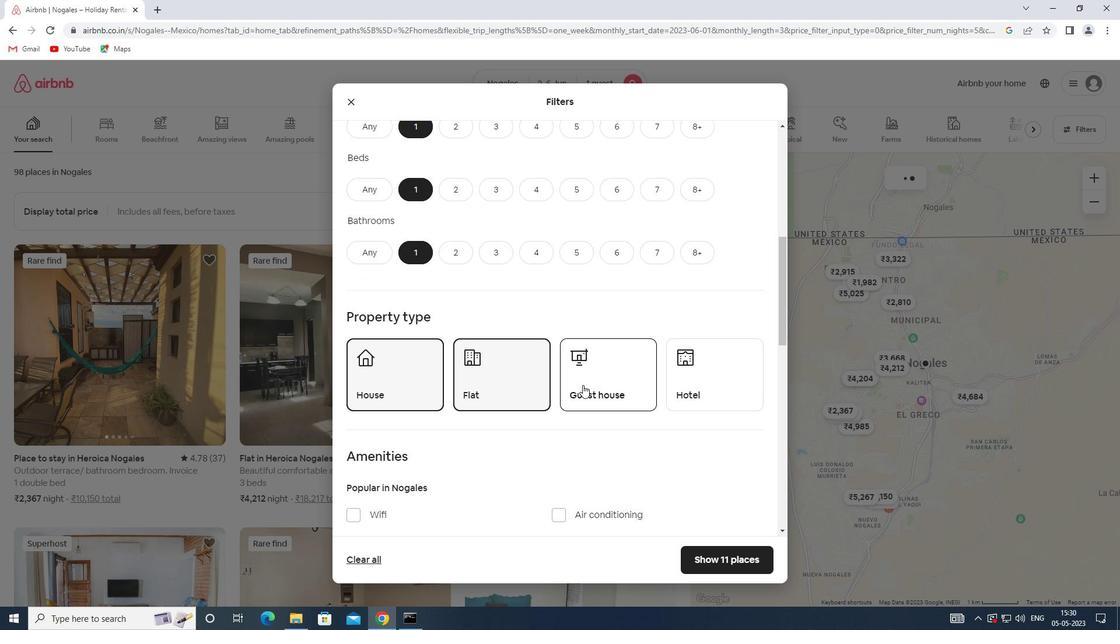 
Action: Mouse pressed left at (583, 385)
Screenshot: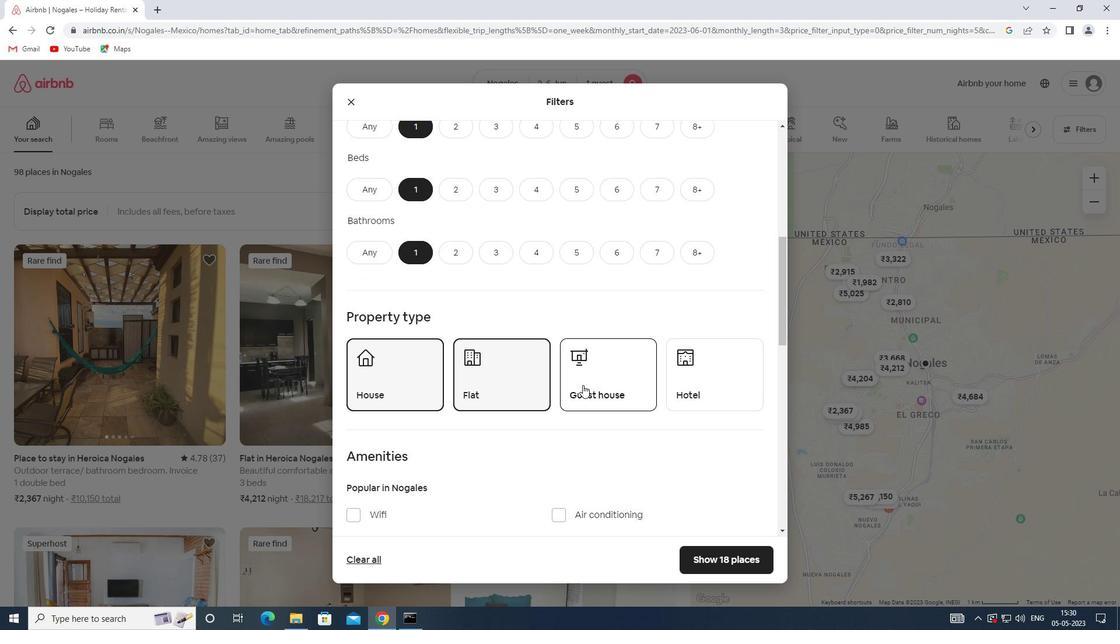 
Action: Mouse moved to (687, 390)
Screenshot: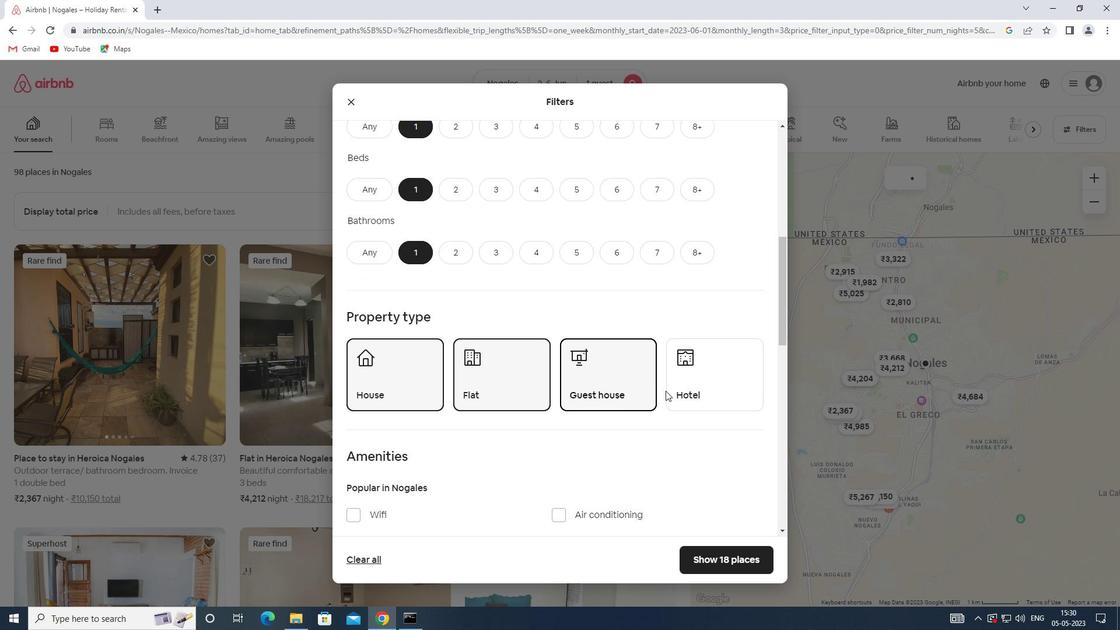 
Action: Mouse pressed left at (687, 390)
Screenshot: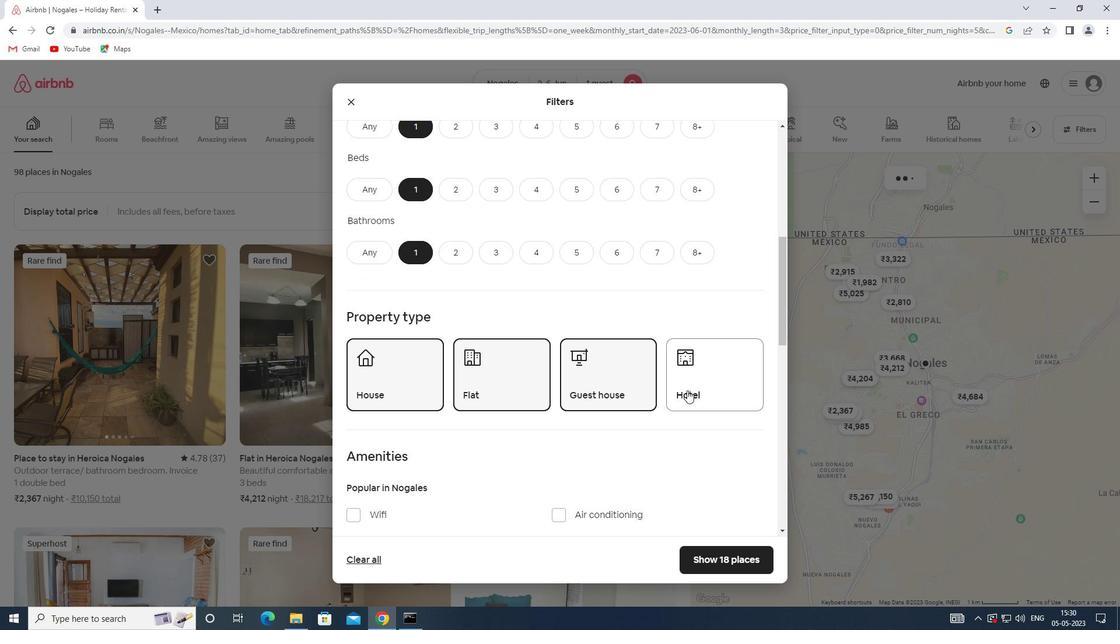 
Action: Mouse moved to (654, 378)
Screenshot: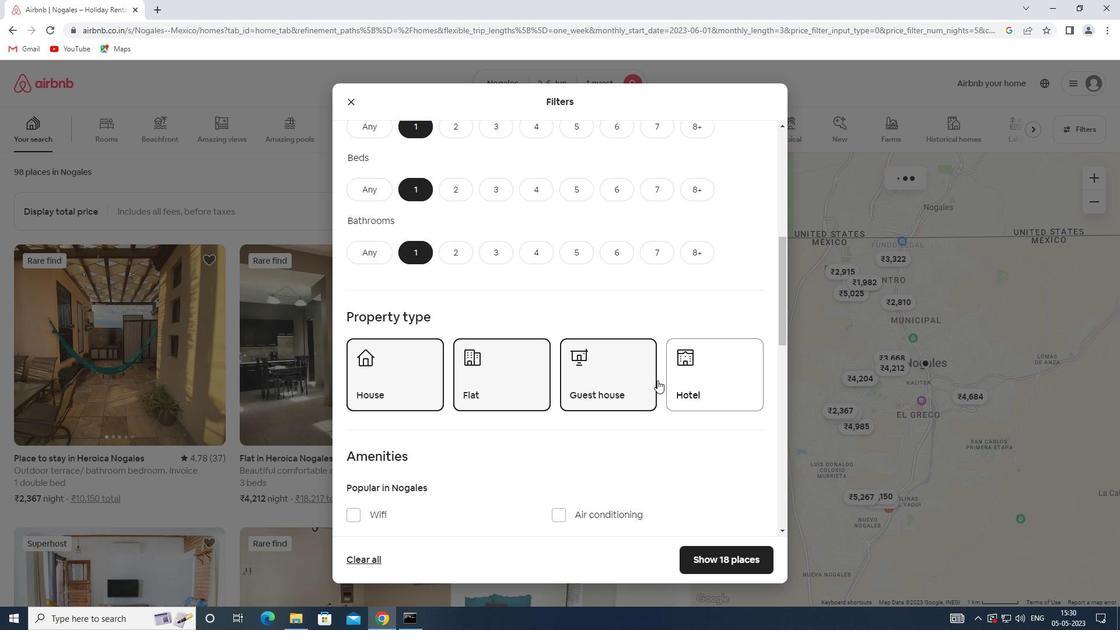 
Action: Mouse scrolled (654, 378) with delta (0, 0)
Screenshot: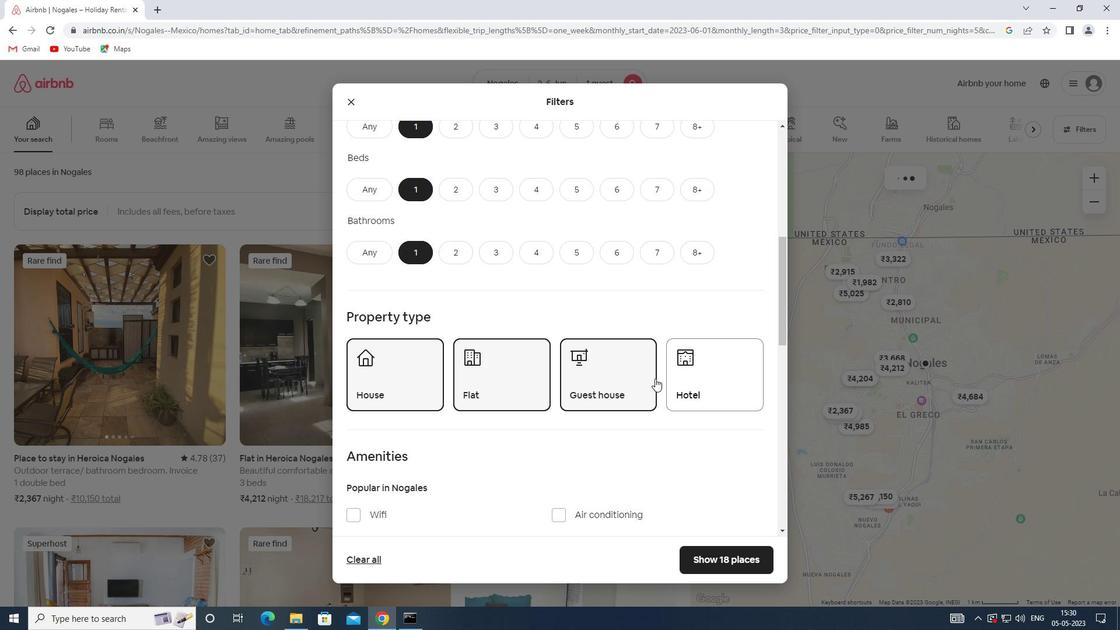 
Action: Mouse scrolled (654, 378) with delta (0, 0)
Screenshot: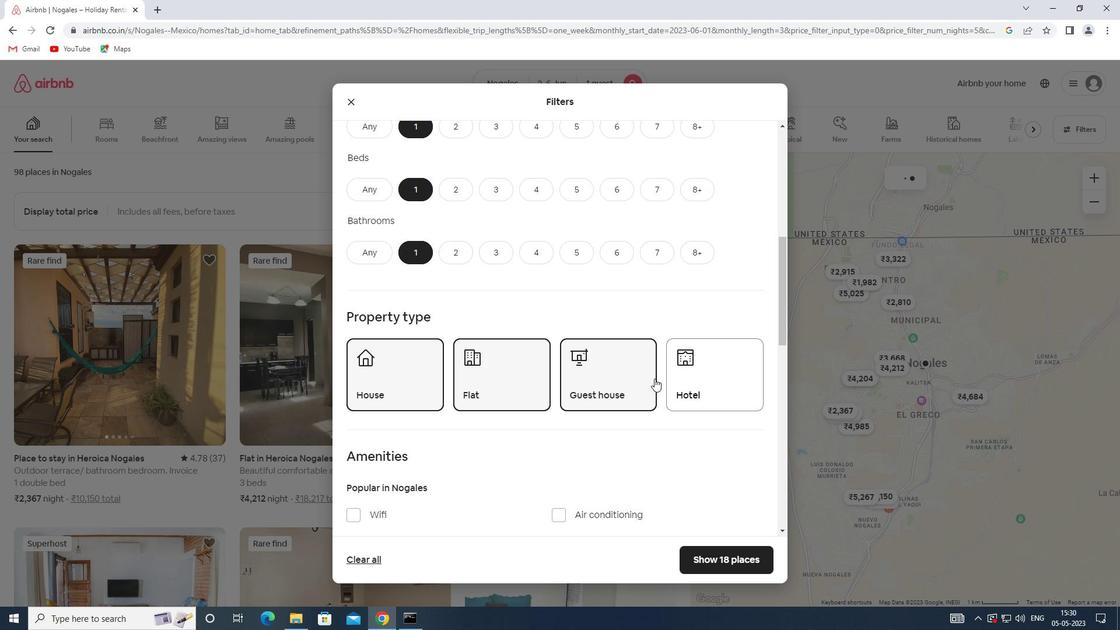 
Action: Mouse scrolled (654, 378) with delta (0, 0)
Screenshot: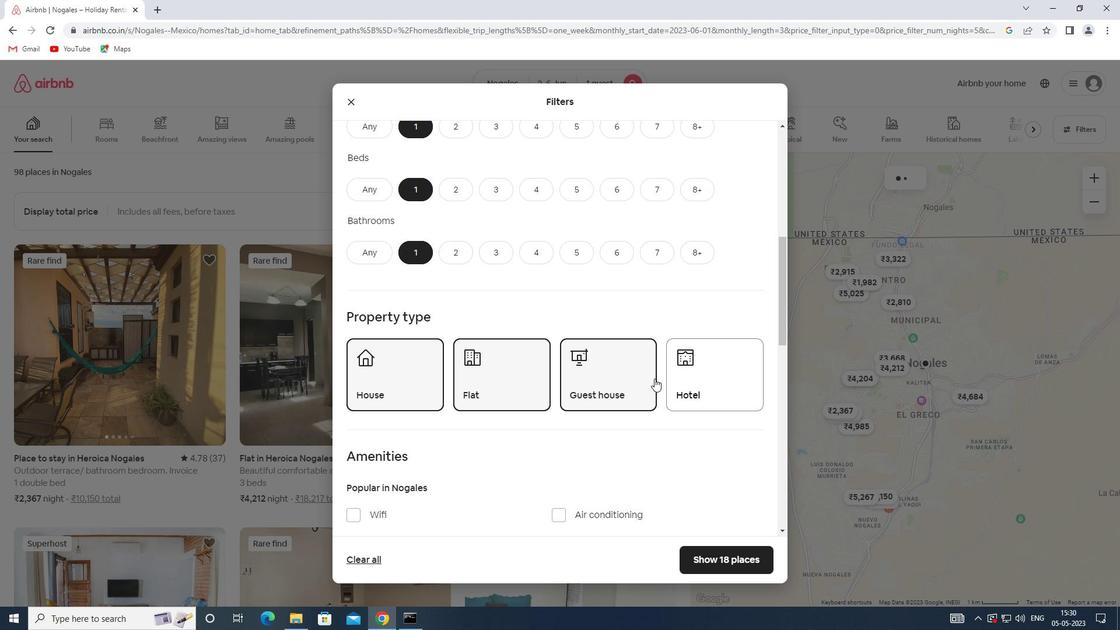 
Action: Mouse scrolled (654, 378) with delta (0, 0)
Screenshot: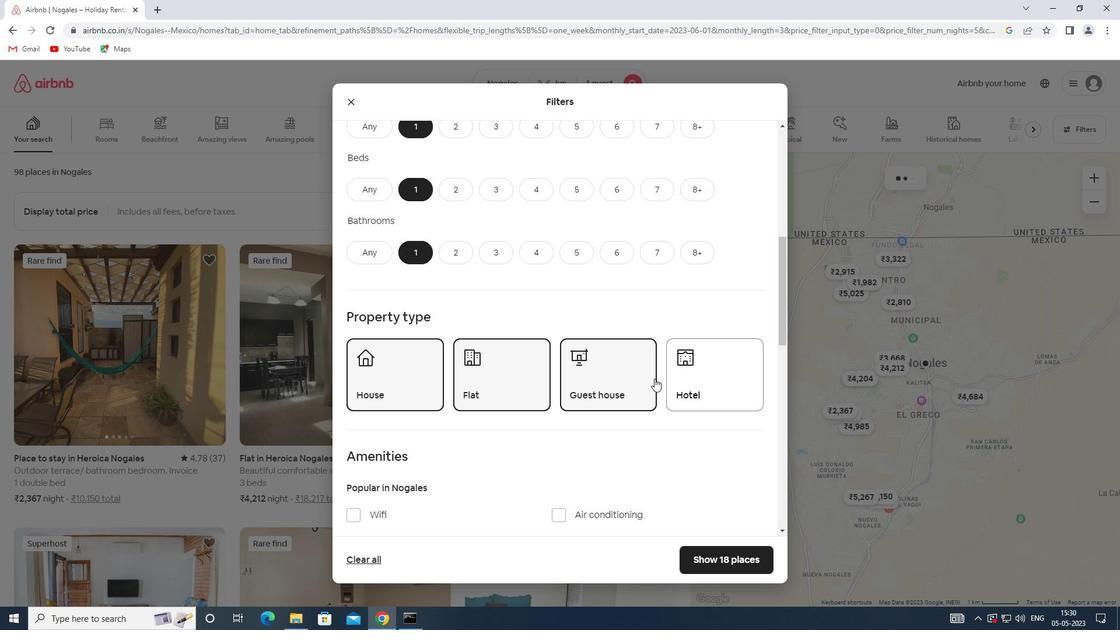 
Action: Mouse scrolled (654, 378) with delta (0, 0)
Screenshot: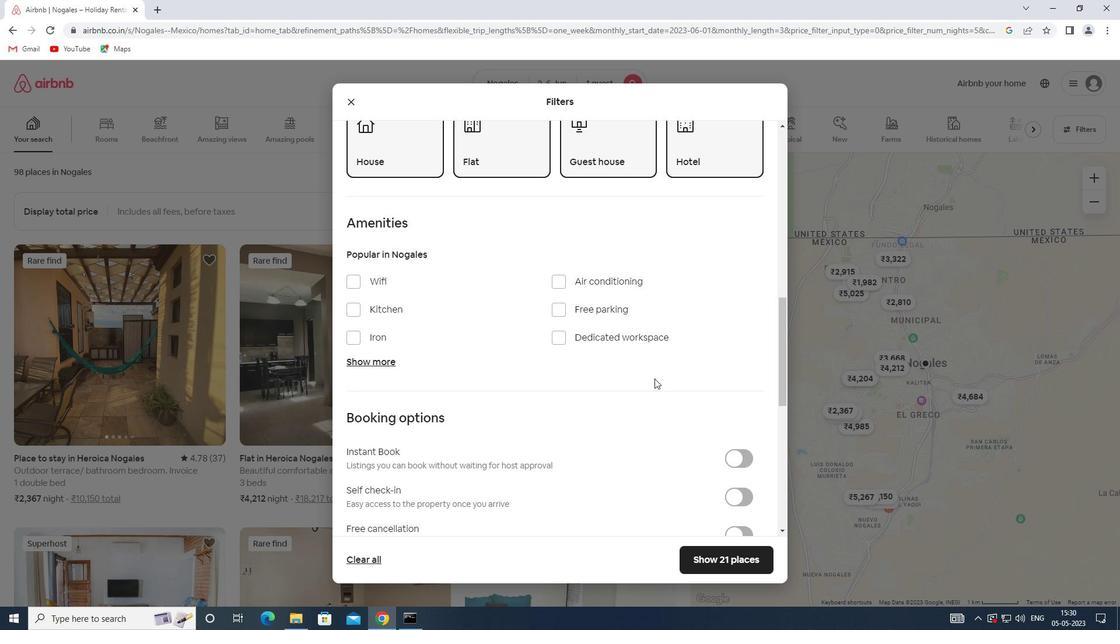 
Action: Mouse scrolled (654, 378) with delta (0, 0)
Screenshot: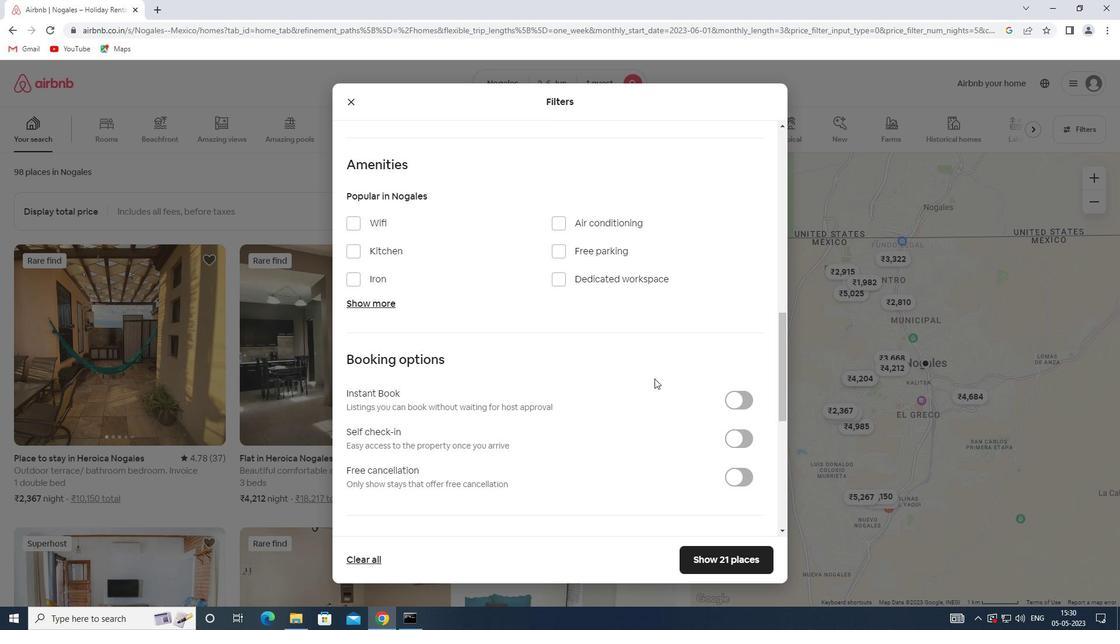 
Action: Mouse moved to (738, 377)
Screenshot: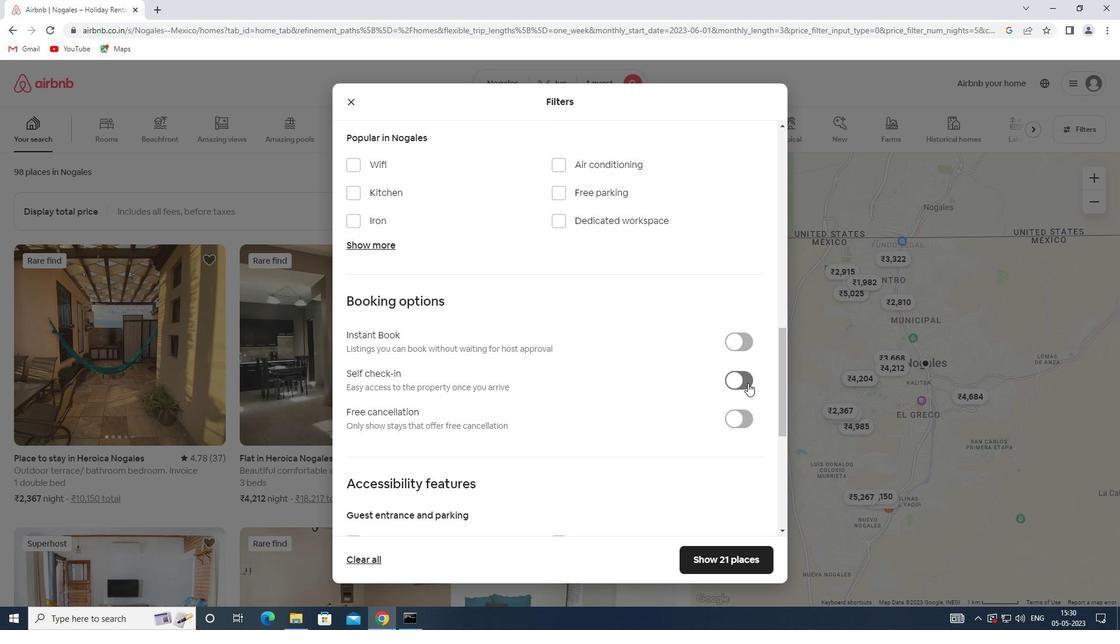 
Action: Mouse pressed left at (738, 377)
Screenshot: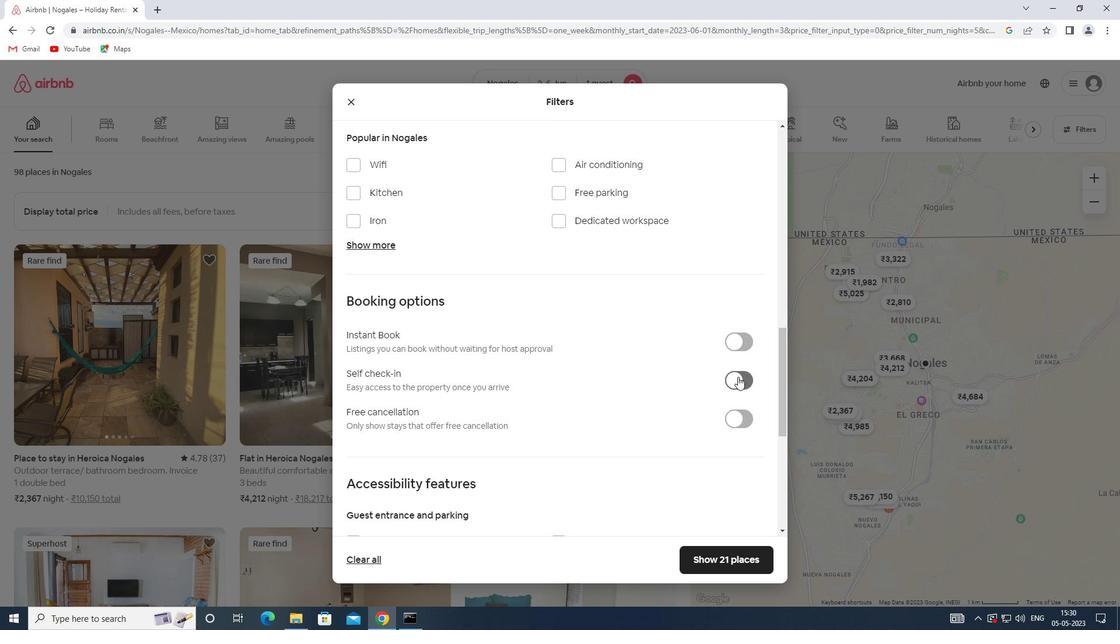 
Action: Mouse moved to (597, 366)
Screenshot: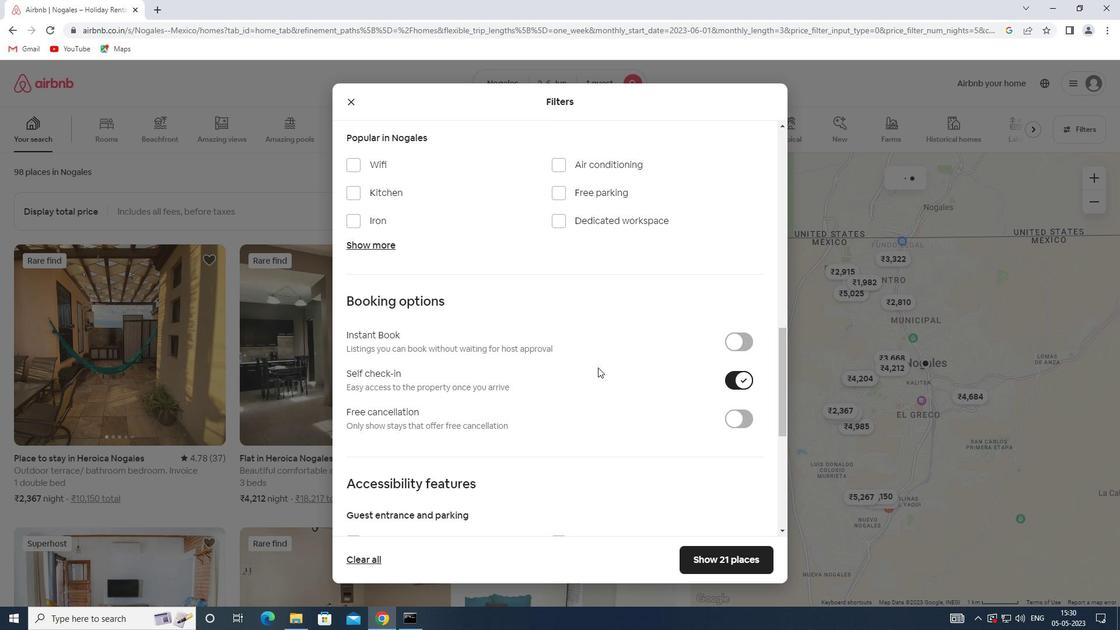 
Action: Mouse scrolled (597, 366) with delta (0, 0)
Screenshot: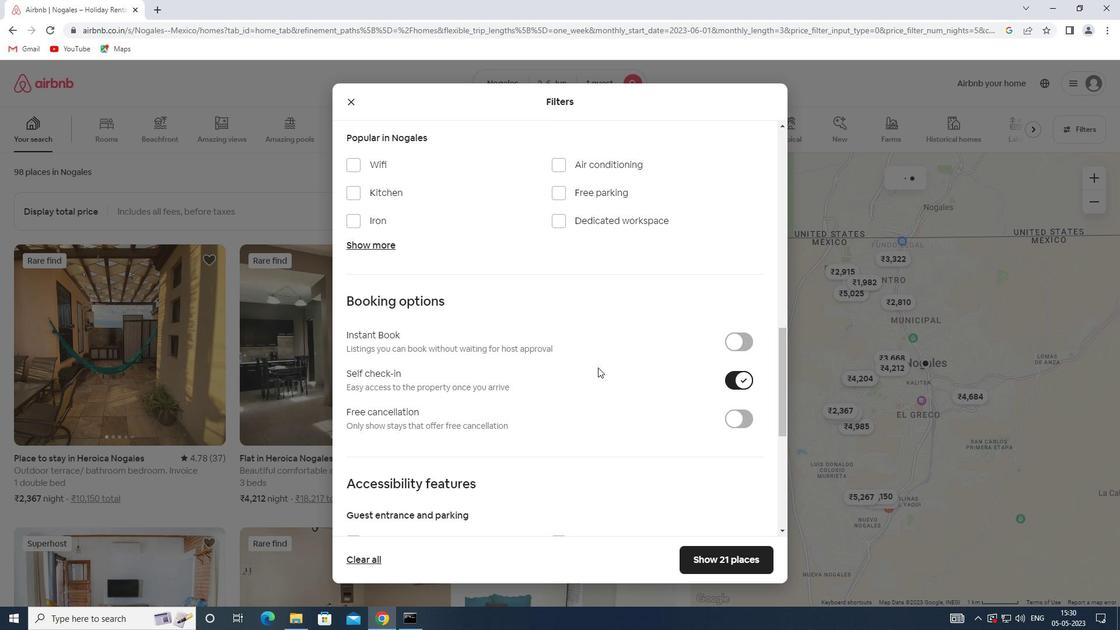 
Action: Mouse scrolled (597, 366) with delta (0, 0)
Screenshot: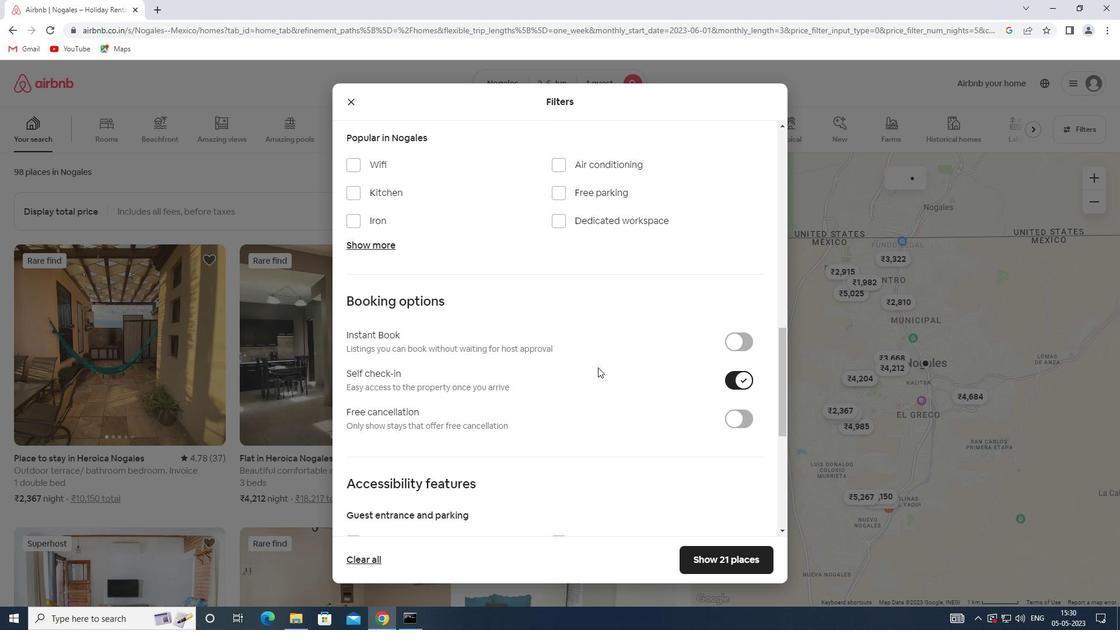 
Action: Mouse scrolled (597, 366) with delta (0, 0)
Screenshot: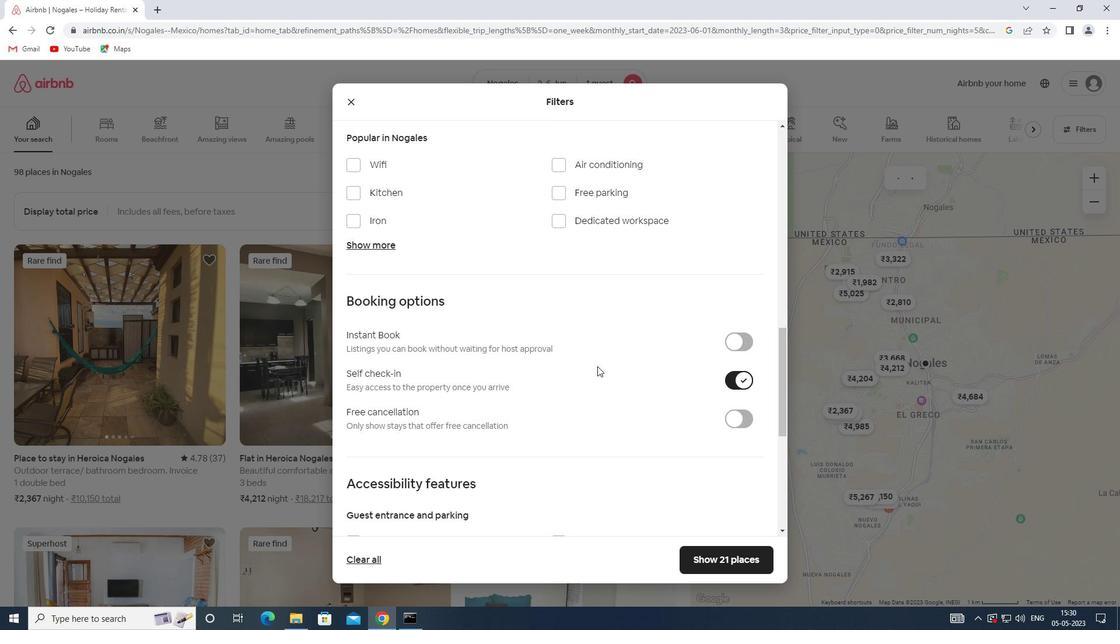 
Action: Mouse scrolled (597, 366) with delta (0, 0)
Screenshot: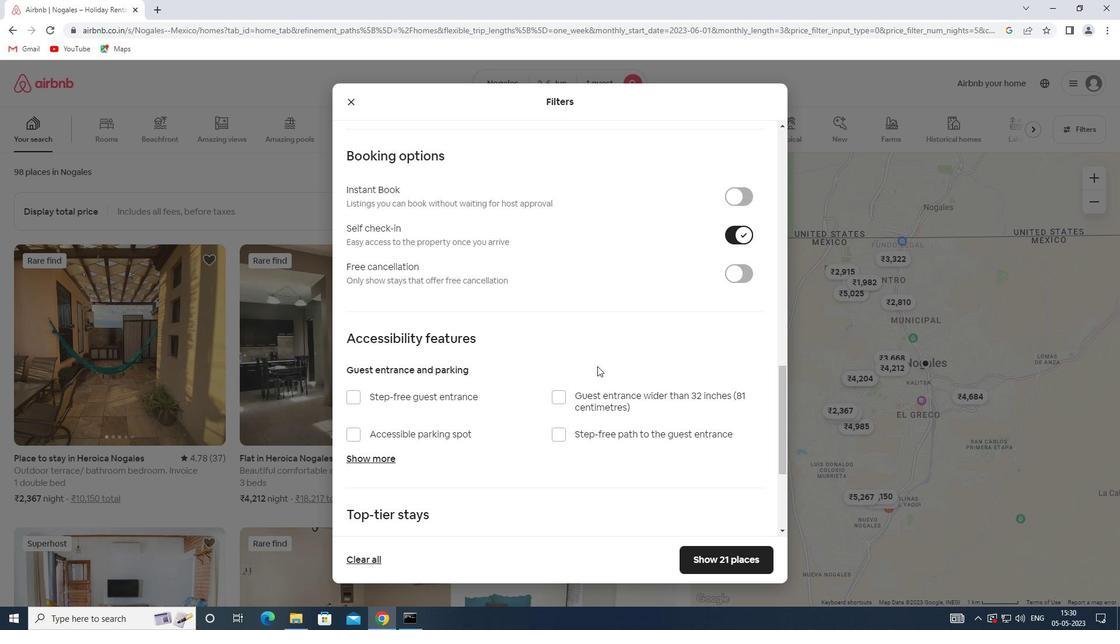 
Action: Mouse scrolled (597, 366) with delta (0, 0)
Screenshot: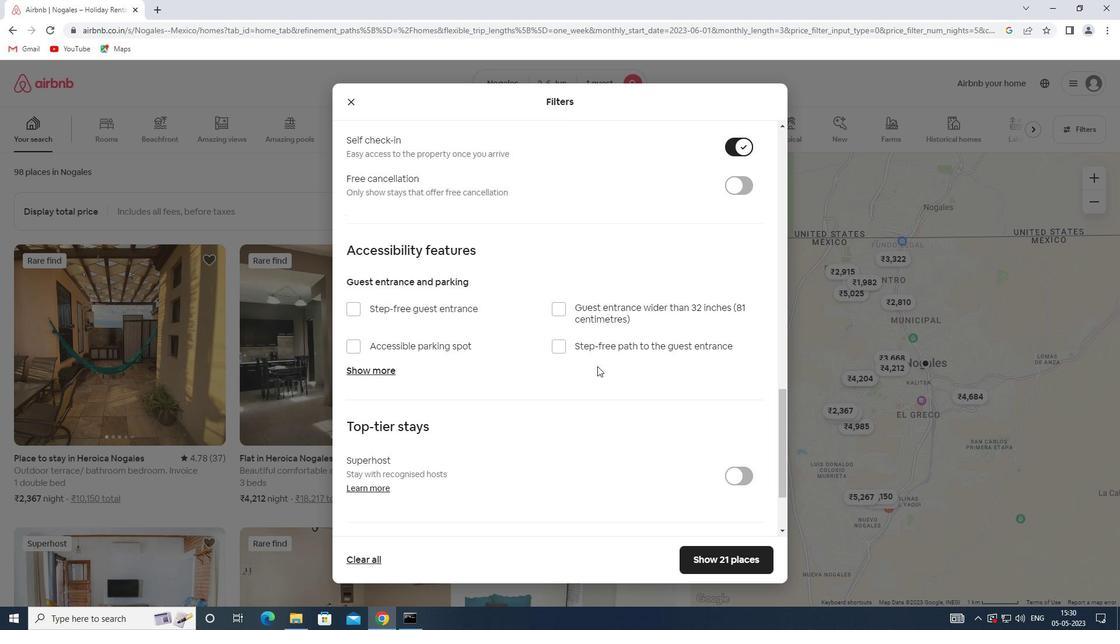 
Action: Mouse scrolled (597, 366) with delta (0, 0)
Screenshot: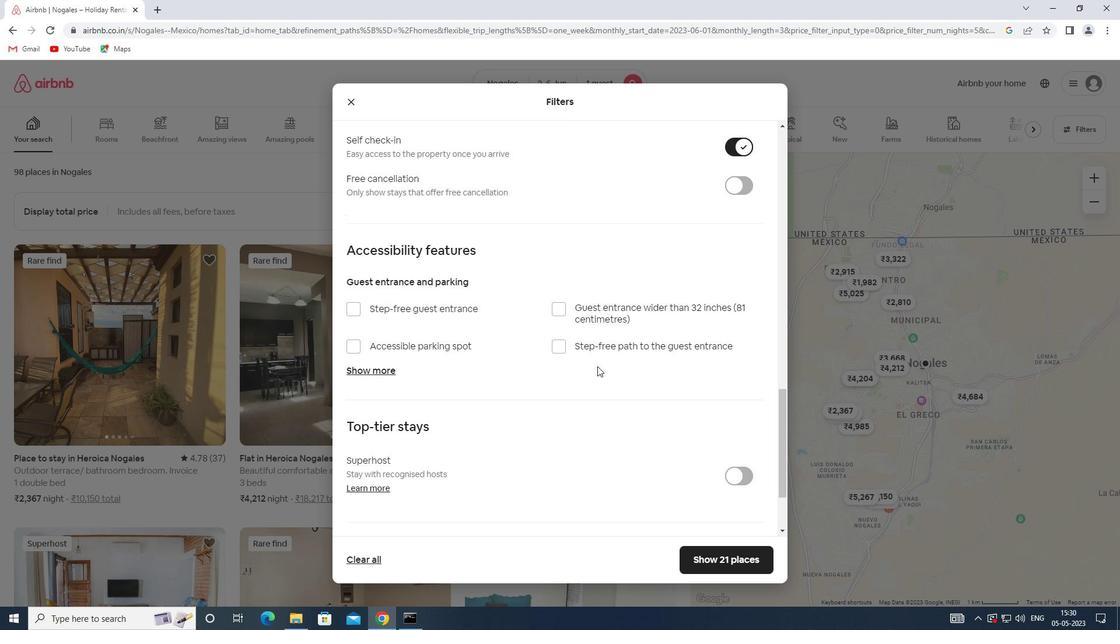 
Action: Mouse moved to (583, 375)
Screenshot: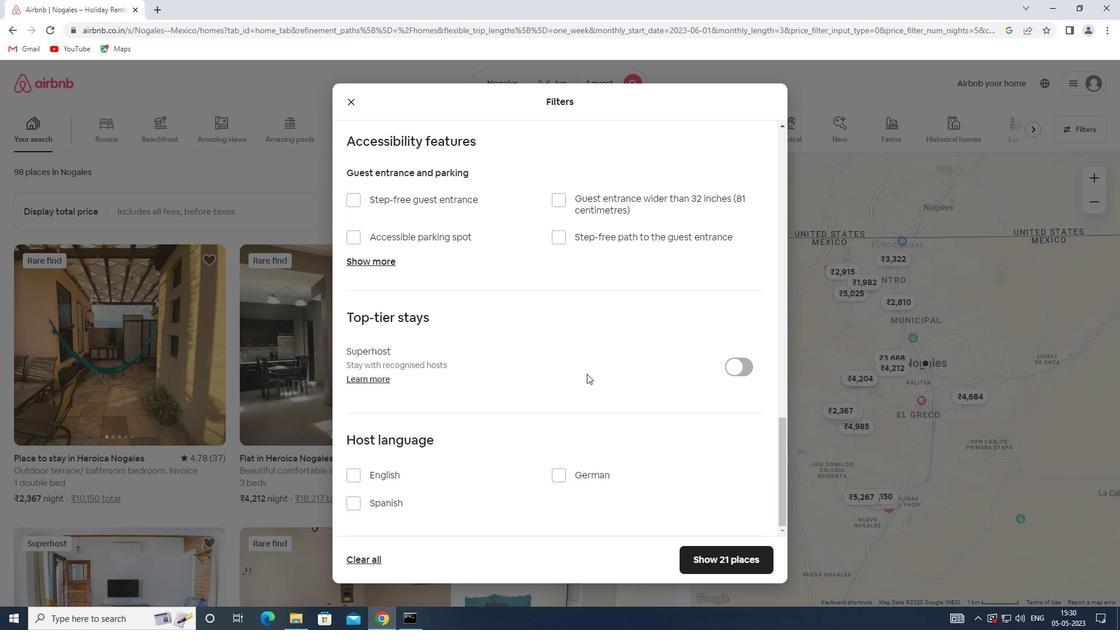 
Action: Mouse scrolled (583, 375) with delta (0, 0)
Screenshot: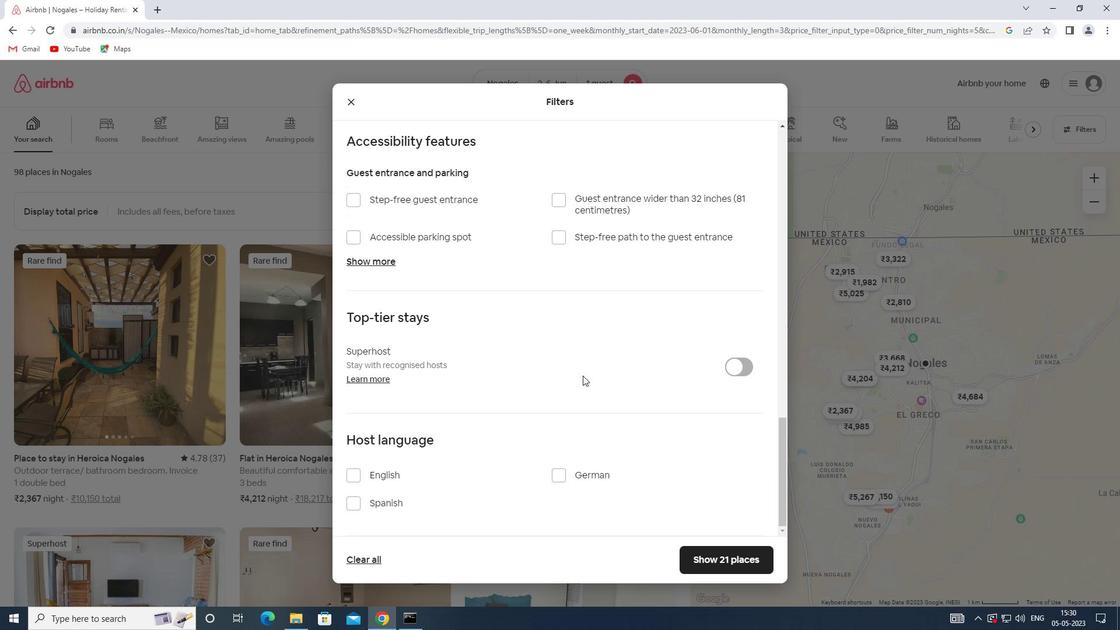 
Action: Mouse scrolled (583, 375) with delta (0, 0)
Screenshot: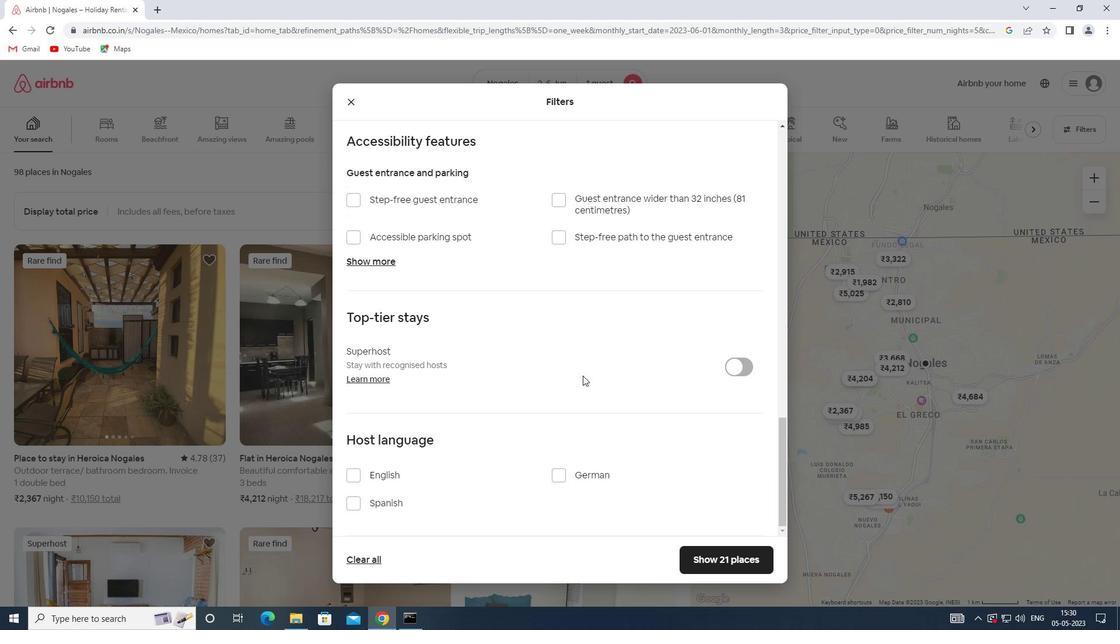 
Action: Mouse moved to (356, 474)
Screenshot: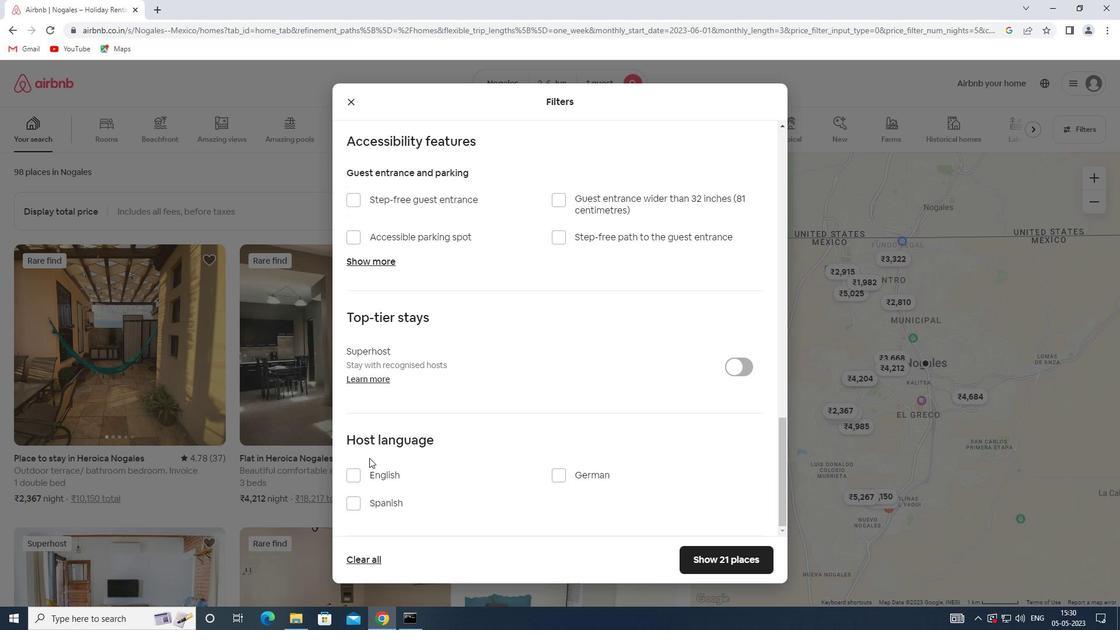 
Action: Mouse pressed left at (356, 474)
Screenshot: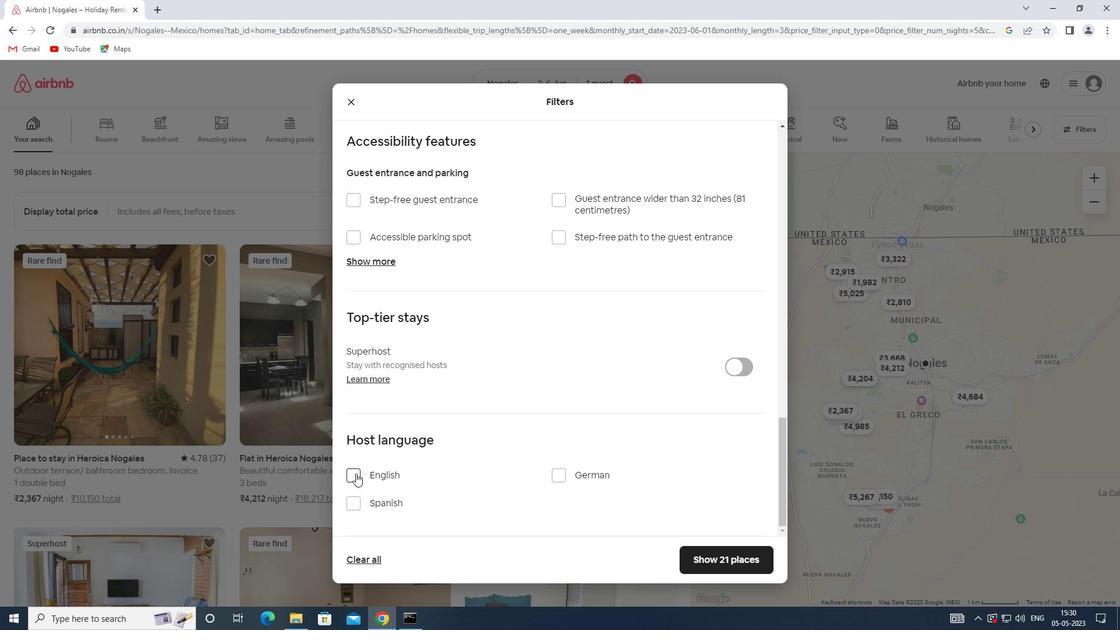 
Action: Mouse moved to (712, 560)
Screenshot: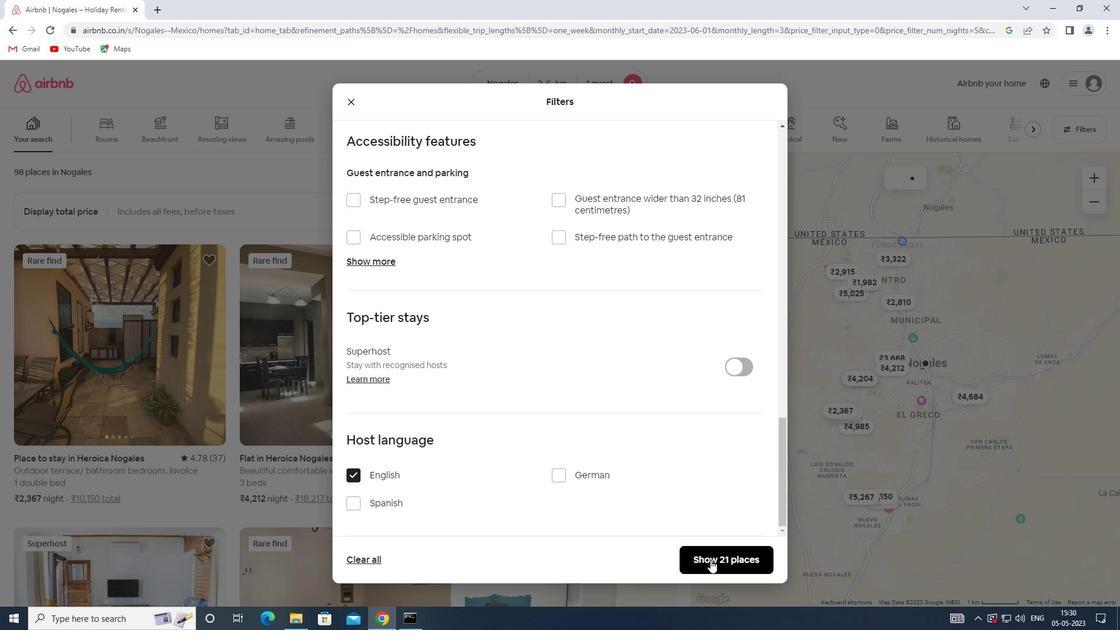 
Action: Mouse pressed left at (712, 560)
Screenshot: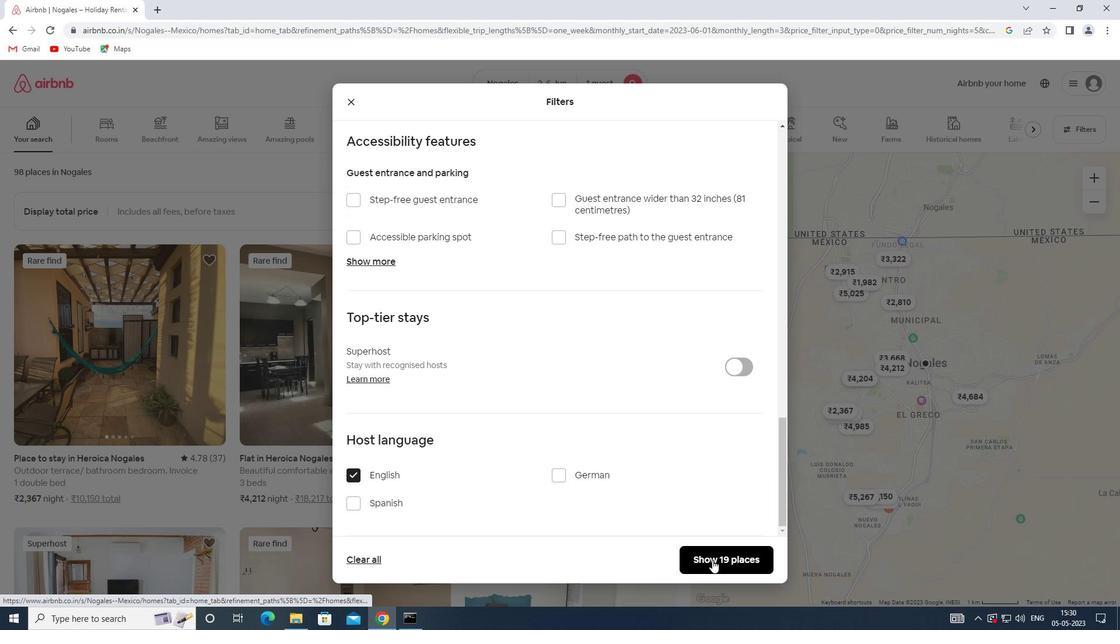
